 Task: Look for space in Radevormwald, Germany from 6th June, 2023 to 8th June, 2023 for 2 adults in price range Rs.7000 to Rs.12000. Place can be private room with 1  bedroom having 2 beds and 1 bathroom. Property type can be house, flat, guest house. Amenities needed are: wifi. Booking option can be shelf check-in. Required host language is English.
Action: Mouse moved to (282, 140)
Screenshot: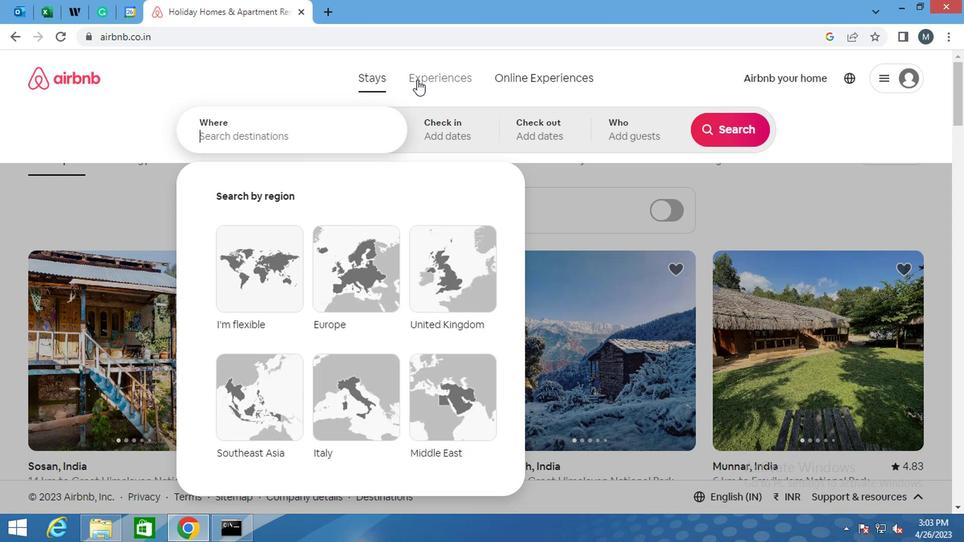 
Action: Mouse pressed left at (282, 140)
Screenshot: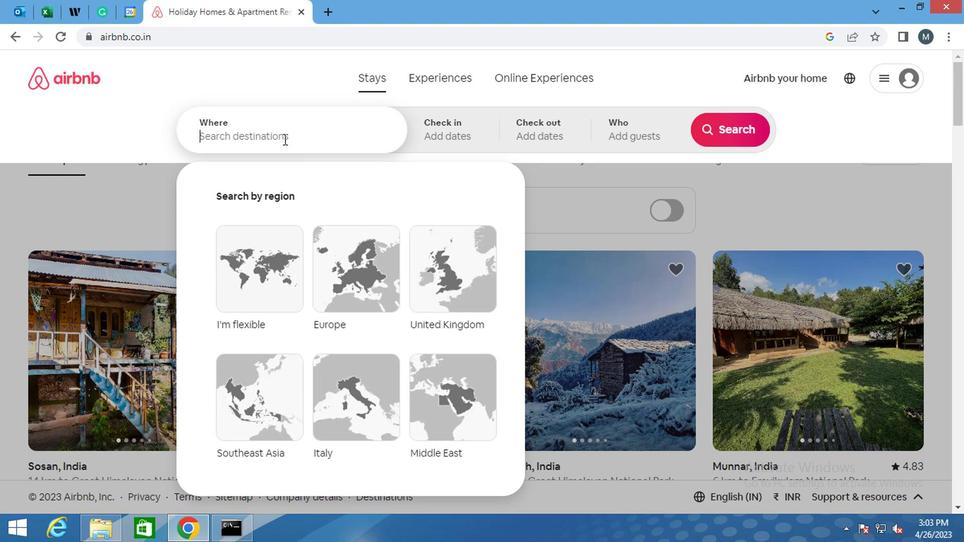 
Action: Key pressed <Key.shift>RADEVORMWALD,<Key.shift>GER
Screenshot: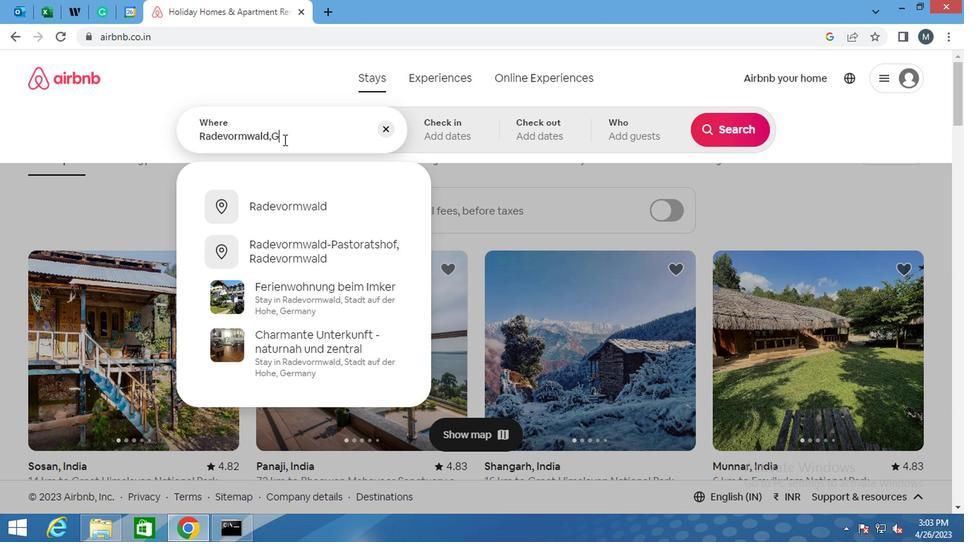 
Action: Mouse moved to (321, 202)
Screenshot: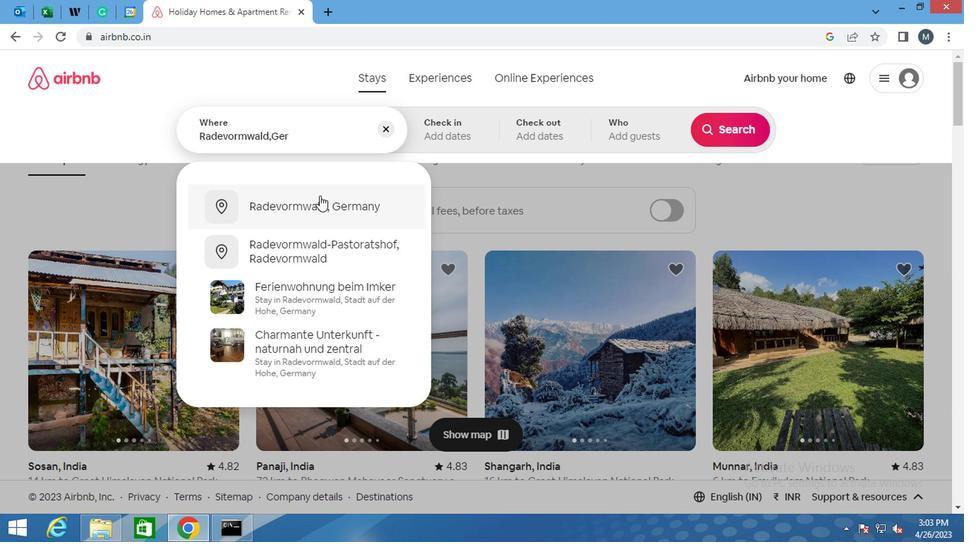 
Action: Mouse pressed left at (321, 202)
Screenshot: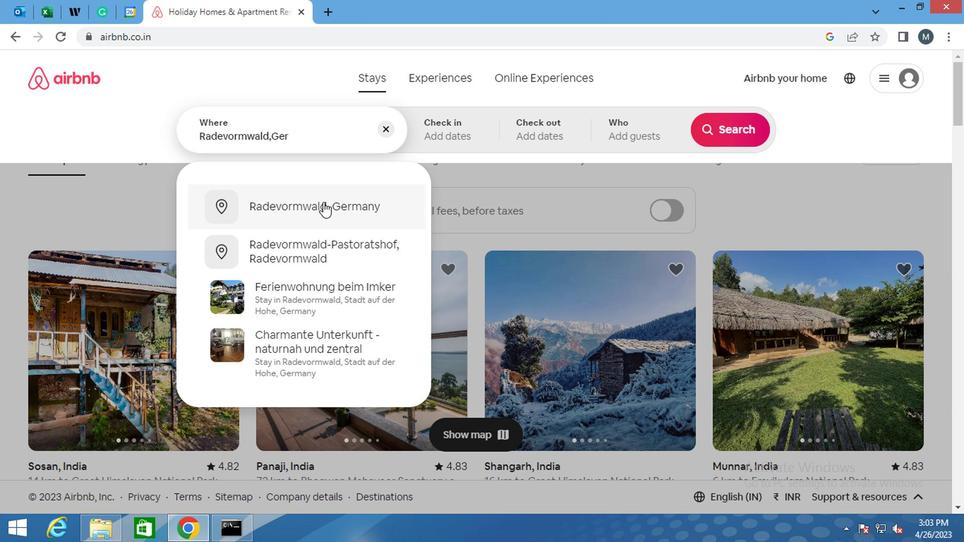 
Action: Mouse moved to (711, 237)
Screenshot: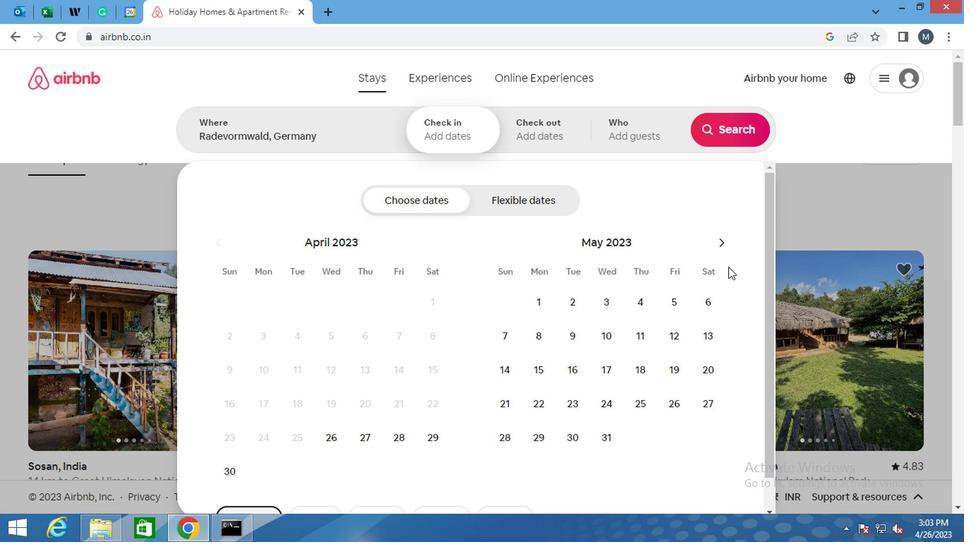 
Action: Mouse pressed left at (711, 237)
Screenshot: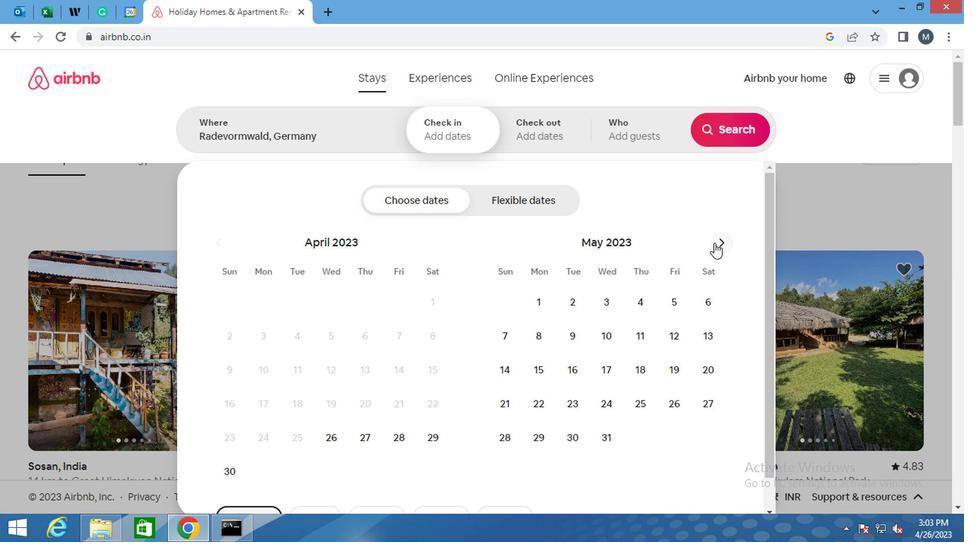 
Action: Mouse moved to (564, 338)
Screenshot: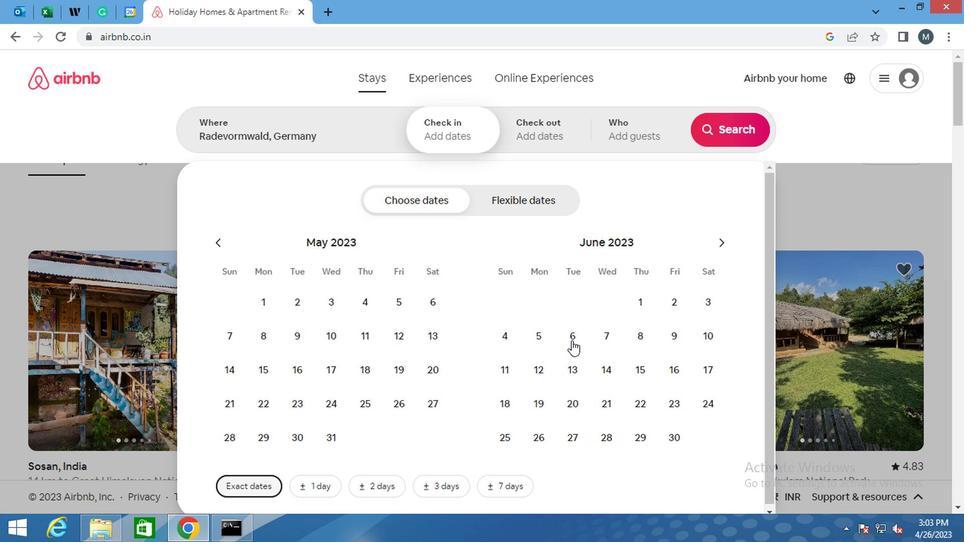 
Action: Mouse pressed left at (564, 338)
Screenshot: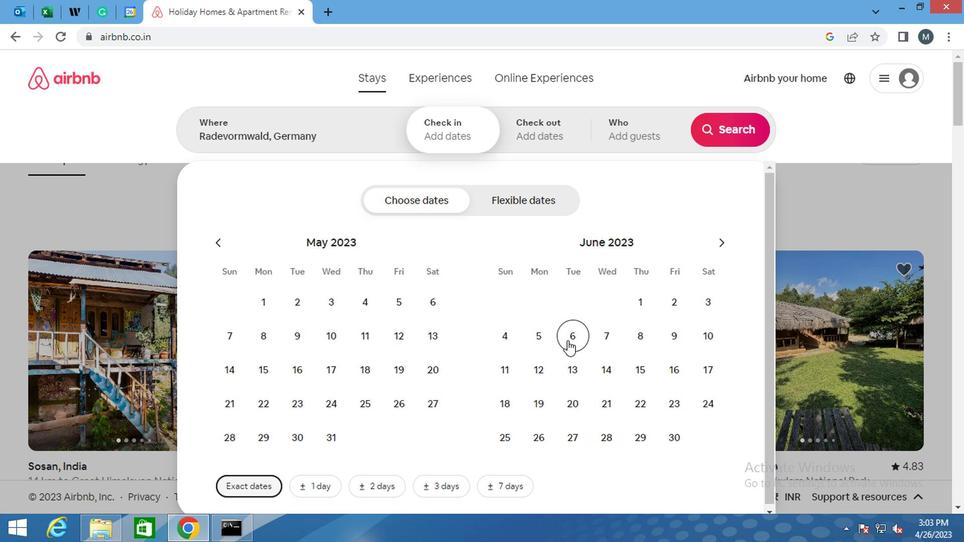 
Action: Mouse moved to (629, 339)
Screenshot: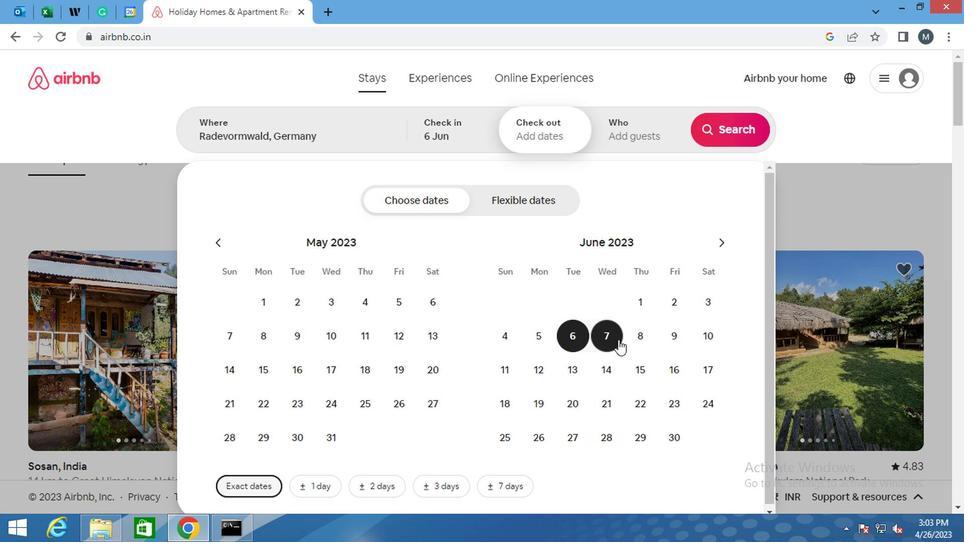 
Action: Mouse pressed left at (629, 339)
Screenshot: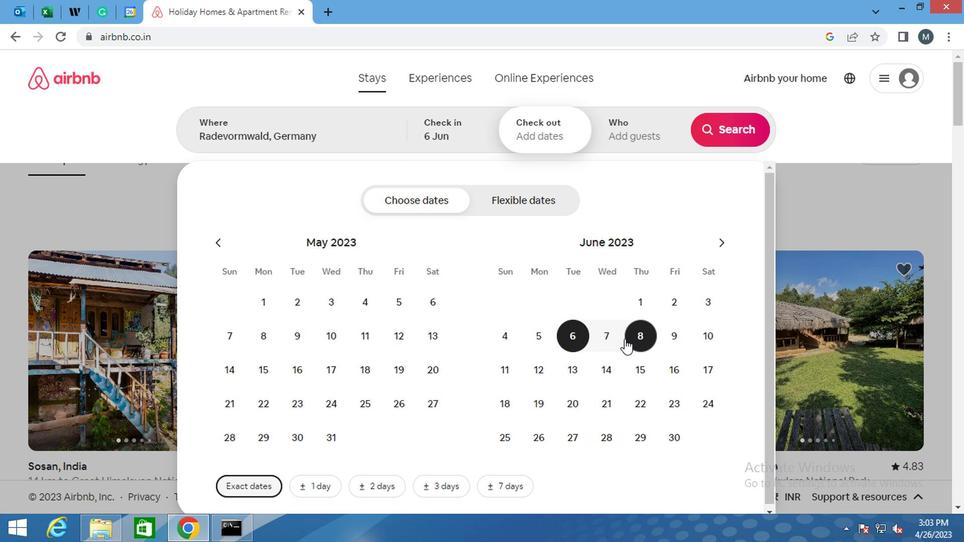 
Action: Mouse moved to (637, 145)
Screenshot: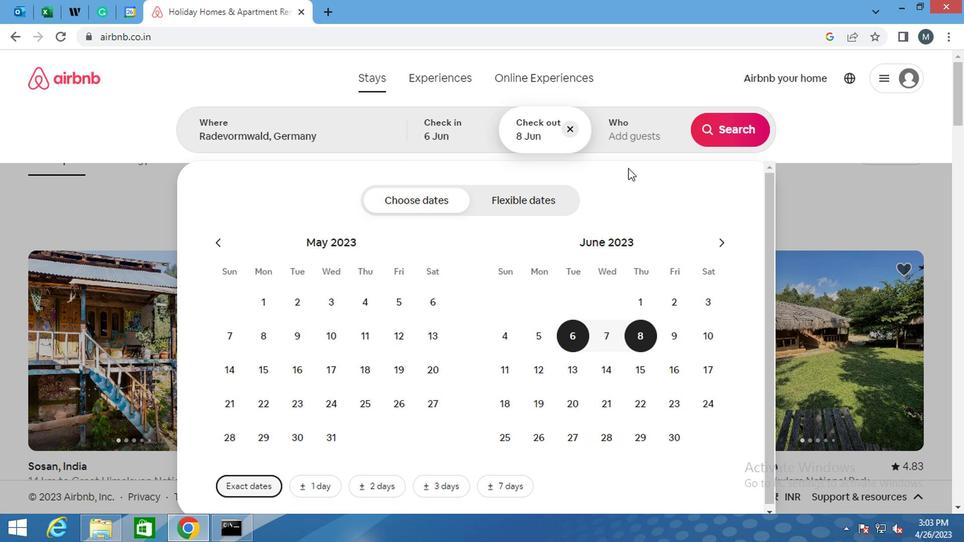 
Action: Mouse pressed left at (637, 145)
Screenshot: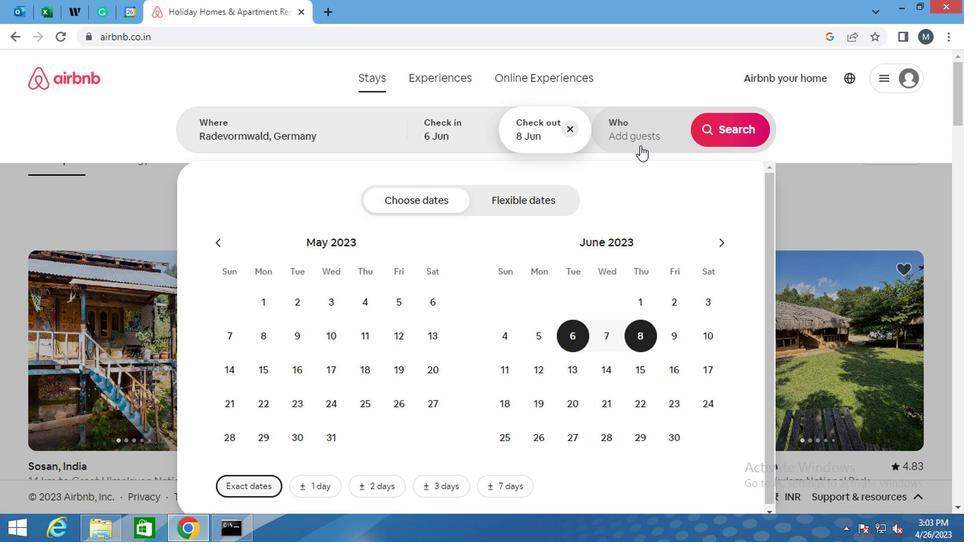 
Action: Mouse moved to (726, 206)
Screenshot: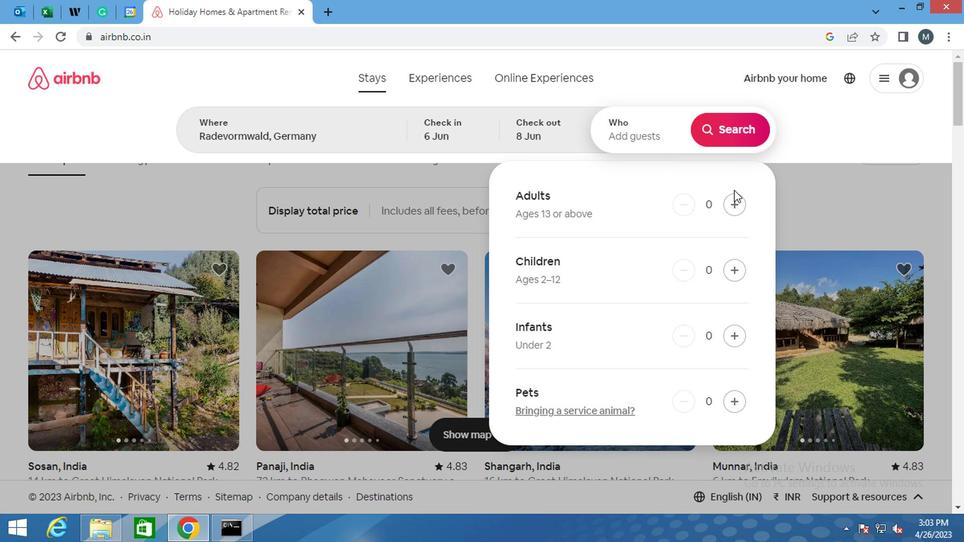 
Action: Mouse pressed left at (726, 206)
Screenshot: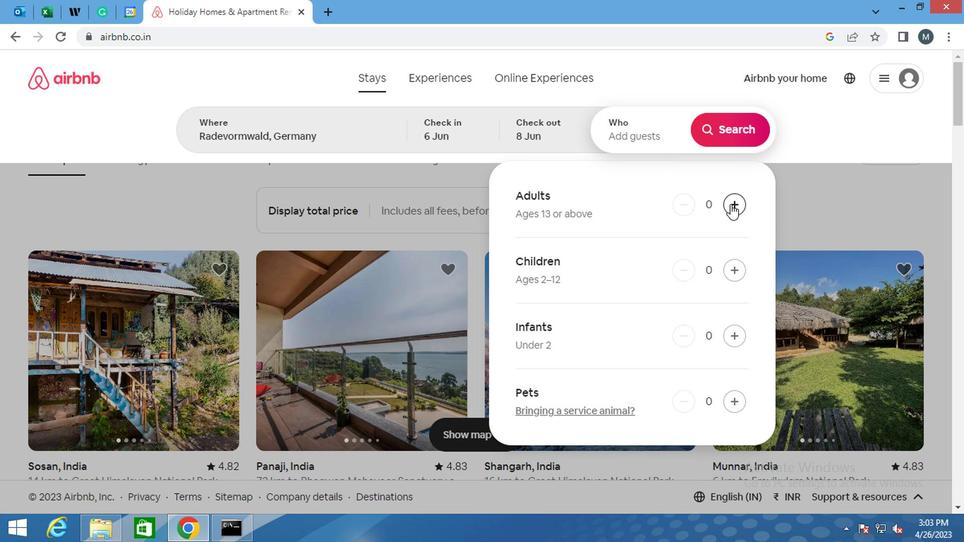 
Action: Mouse moved to (726, 206)
Screenshot: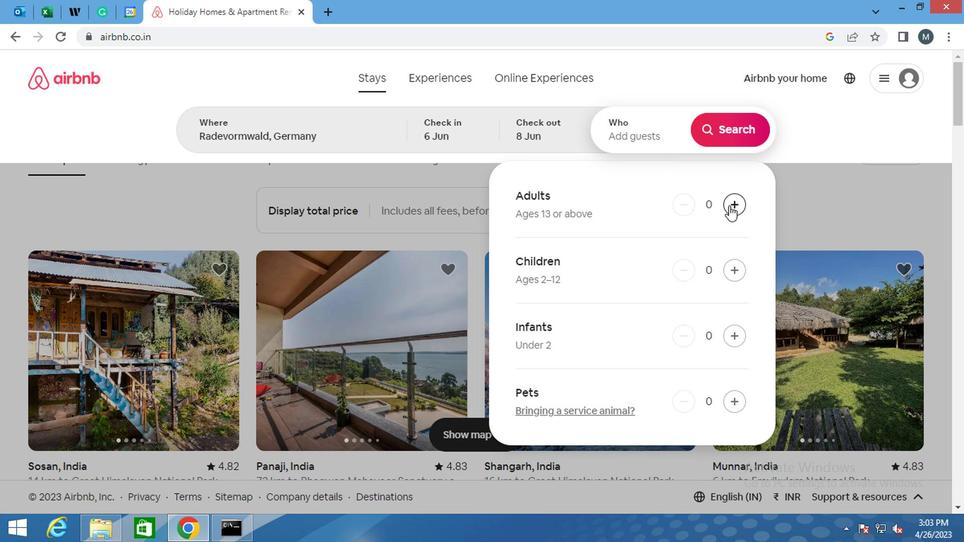 
Action: Mouse pressed left at (726, 206)
Screenshot: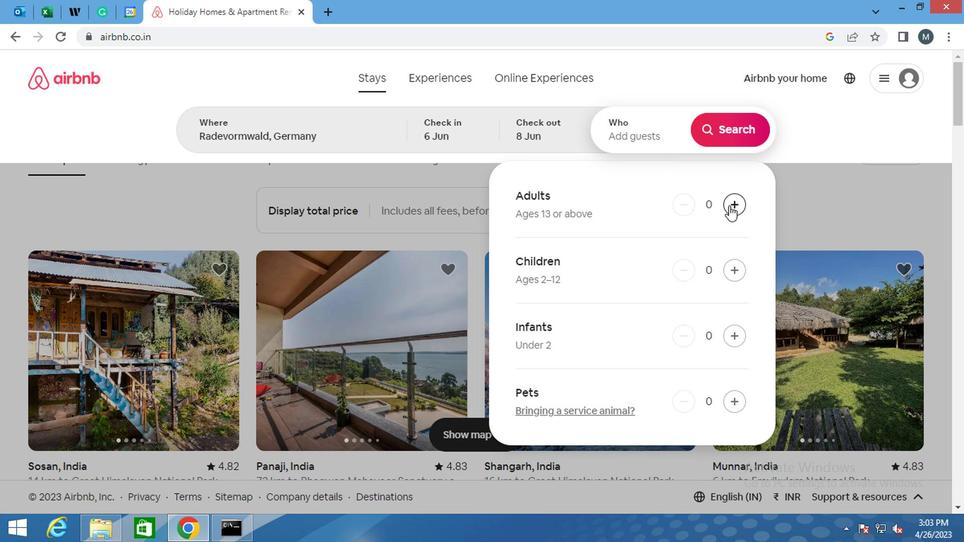 
Action: Mouse moved to (724, 136)
Screenshot: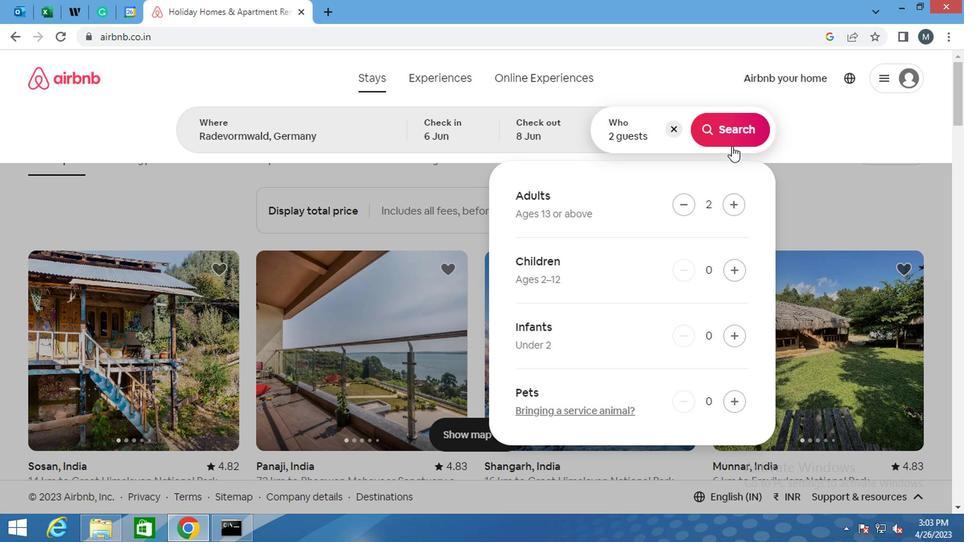 
Action: Mouse pressed left at (724, 136)
Screenshot: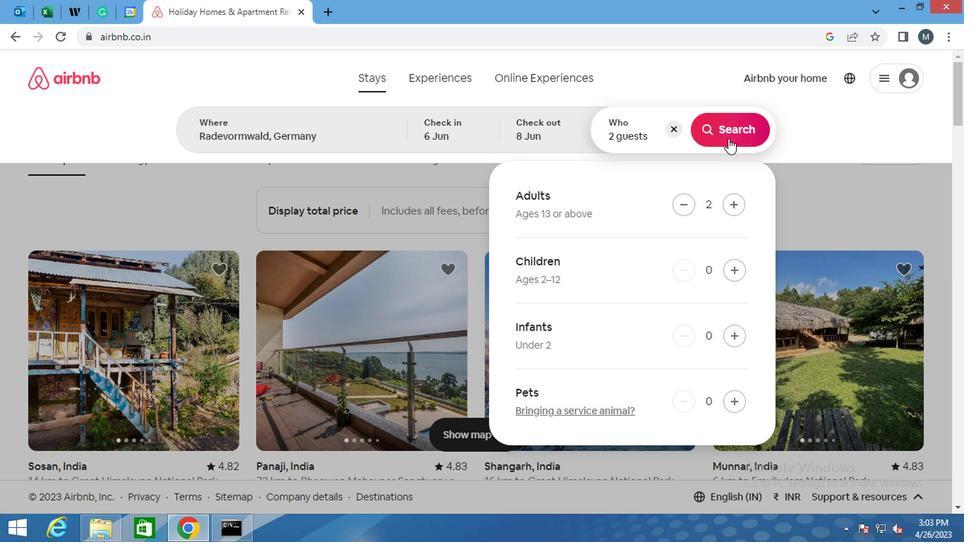 
Action: Mouse moved to (877, 131)
Screenshot: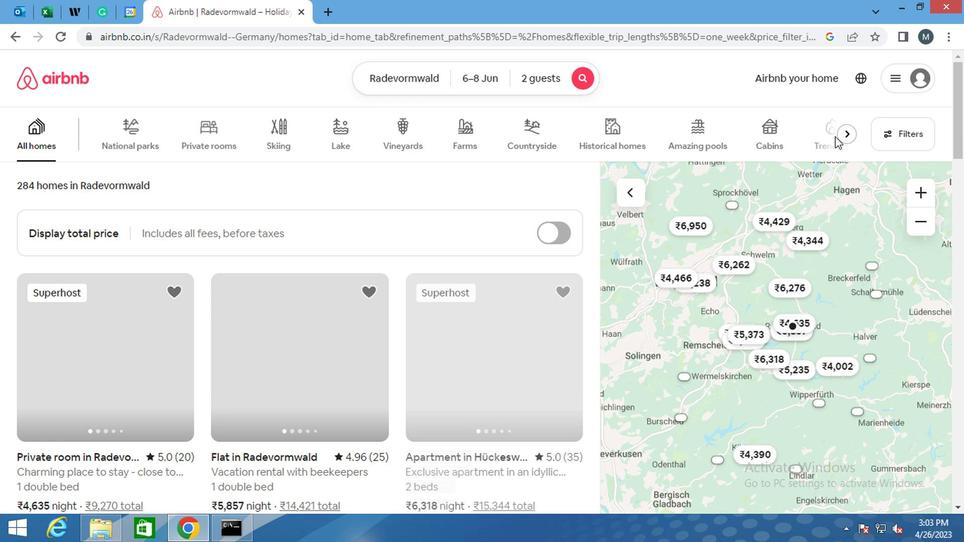 
Action: Mouse pressed left at (877, 131)
Screenshot: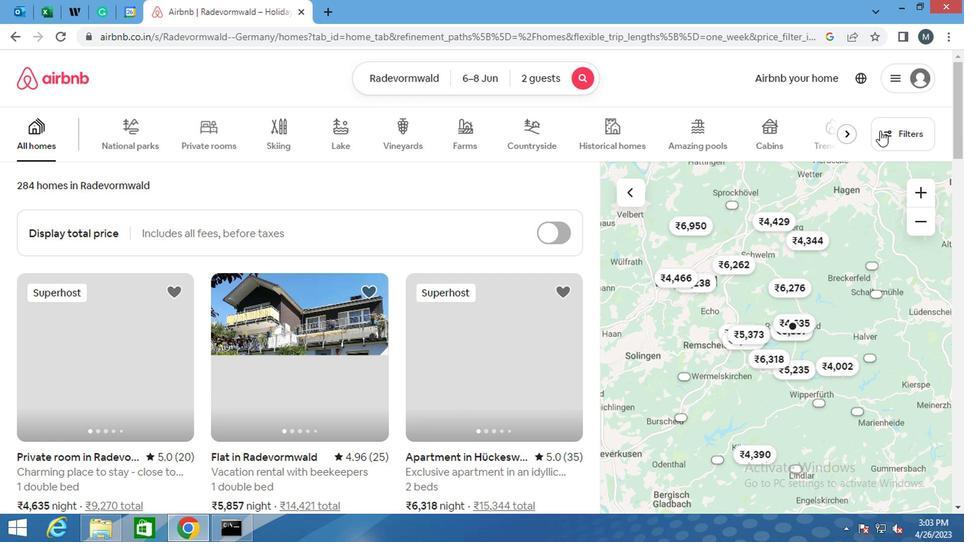 
Action: Mouse moved to (352, 316)
Screenshot: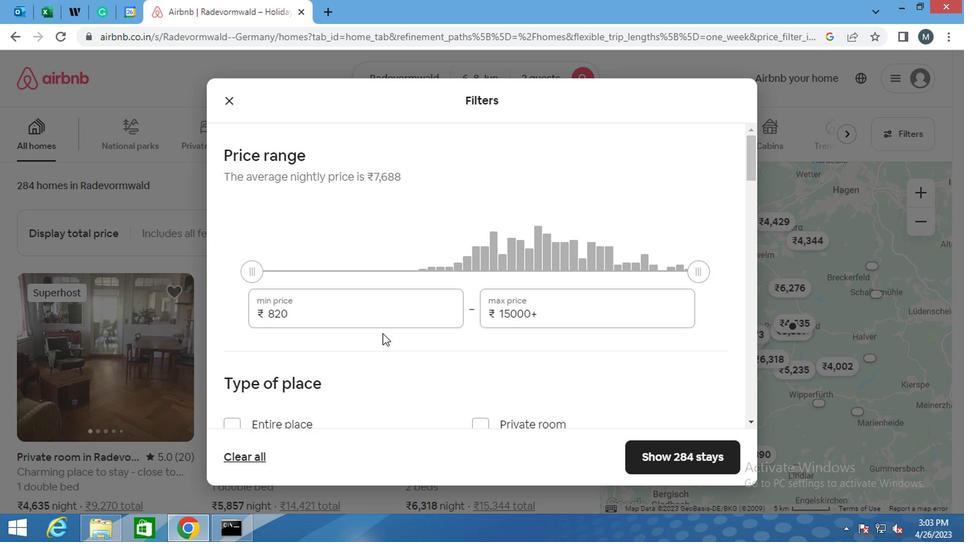 
Action: Mouse pressed left at (352, 316)
Screenshot: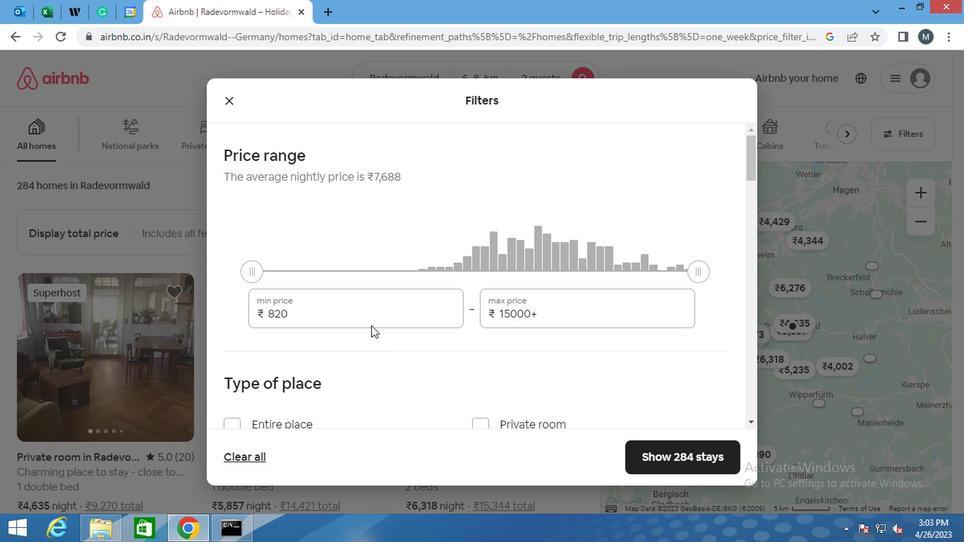
Action: Mouse moved to (352, 315)
Screenshot: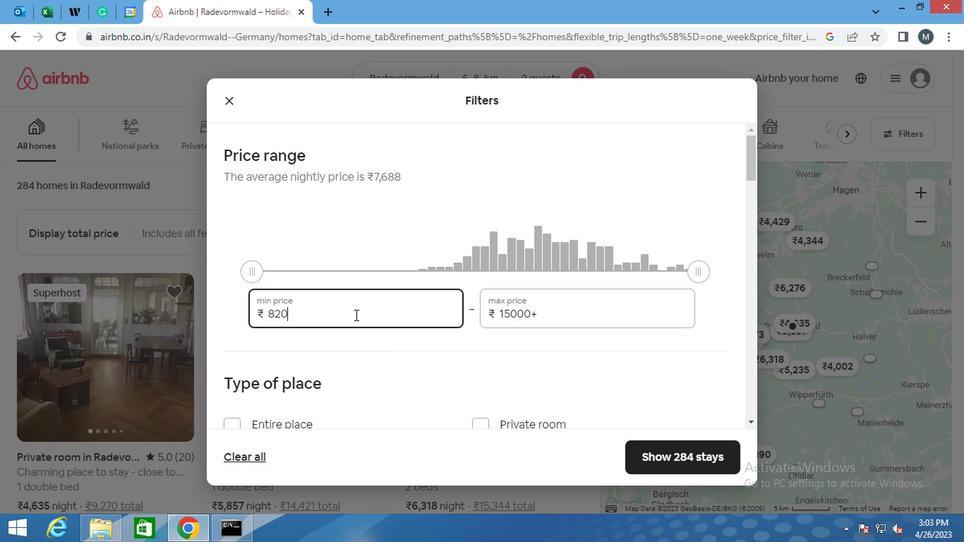 
Action: Key pressed <Key.backspace>
Screenshot: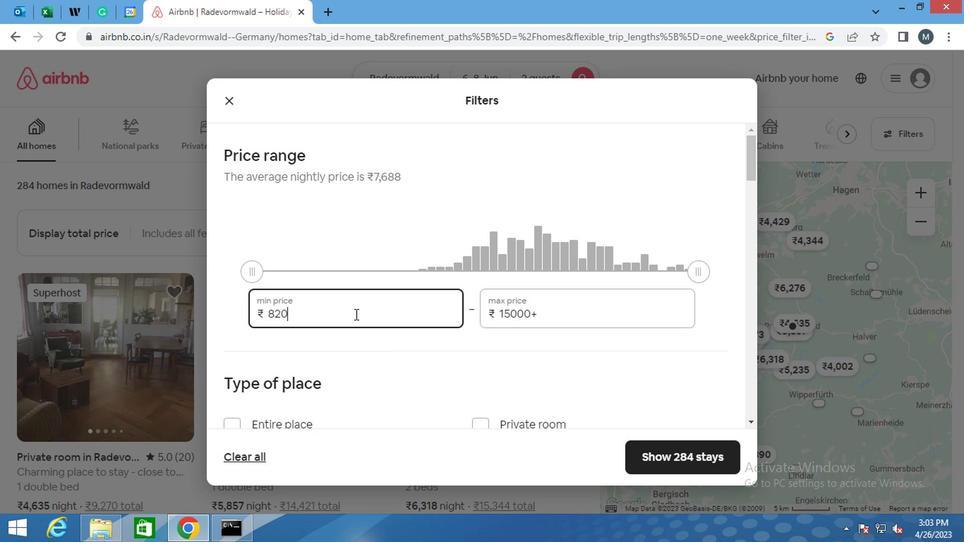 
Action: Mouse moved to (352, 315)
Screenshot: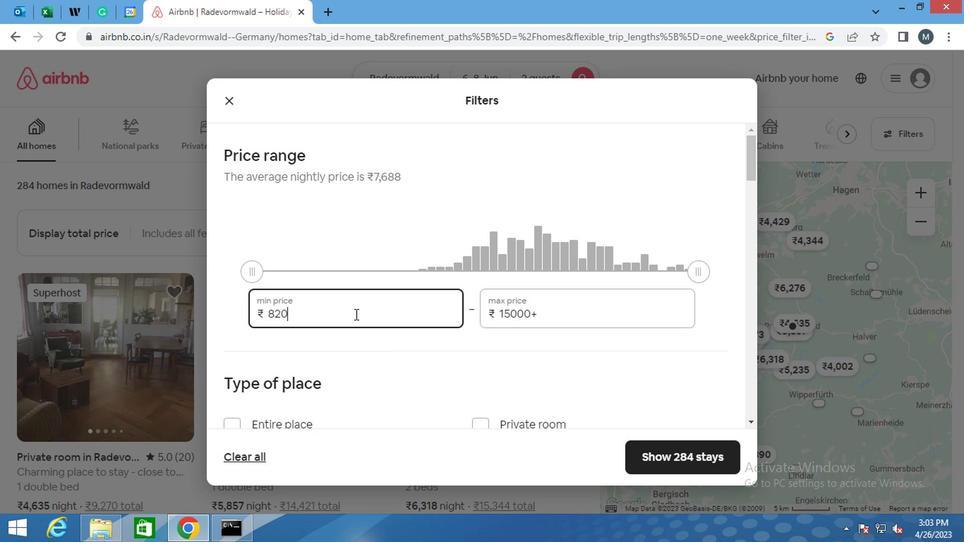 
Action: Key pressed <Key.backspace><Key.backspace>
Screenshot: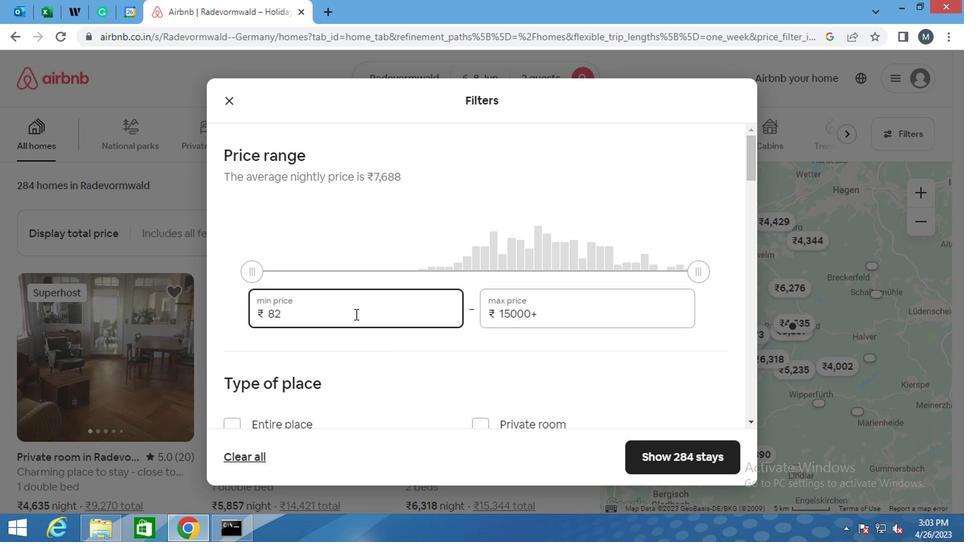 
Action: Mouse moved to (352, 313)
Screenshot: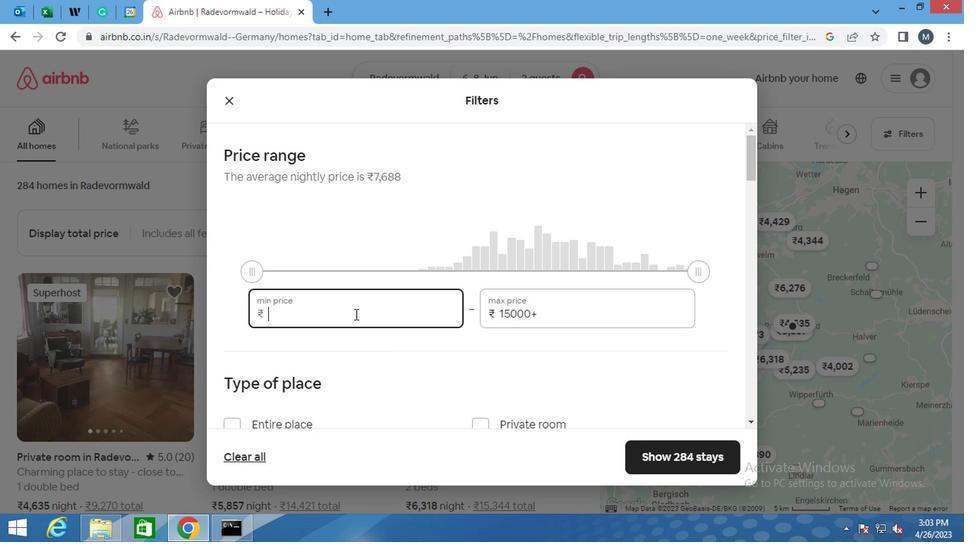 
Action: Key pressed 7000
Screenshot: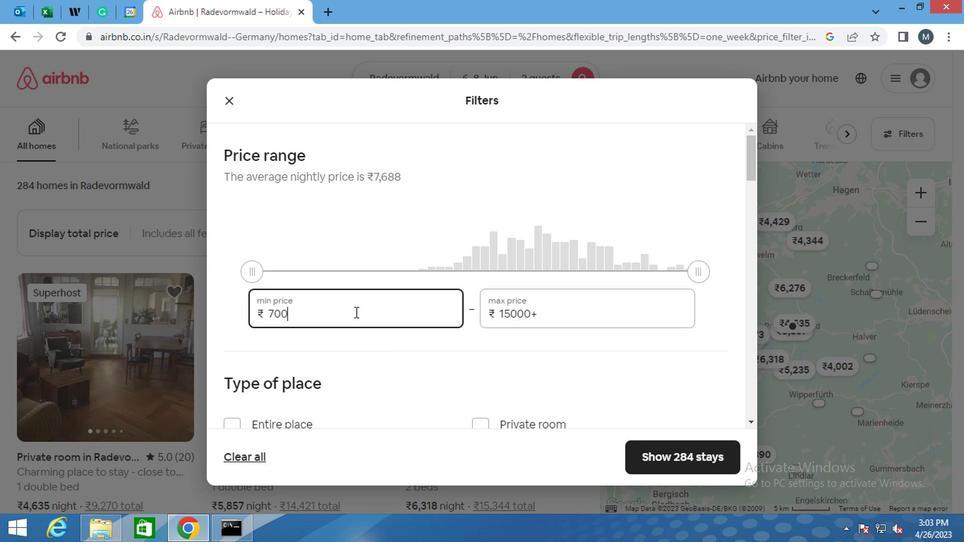 
Action: Mouse moved to (533, 314)
Screenshot: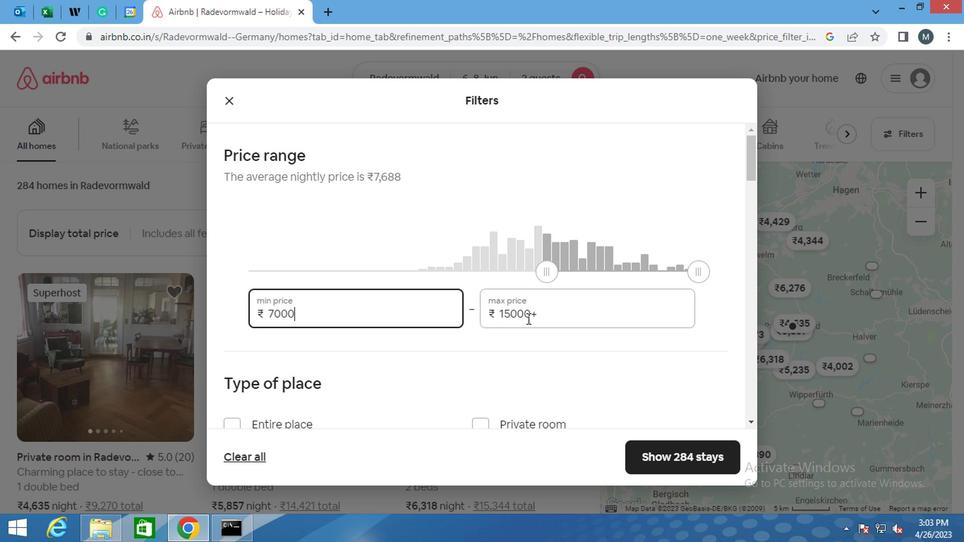 
Action: Mouse pressed left at (533, 314)
Screenshot: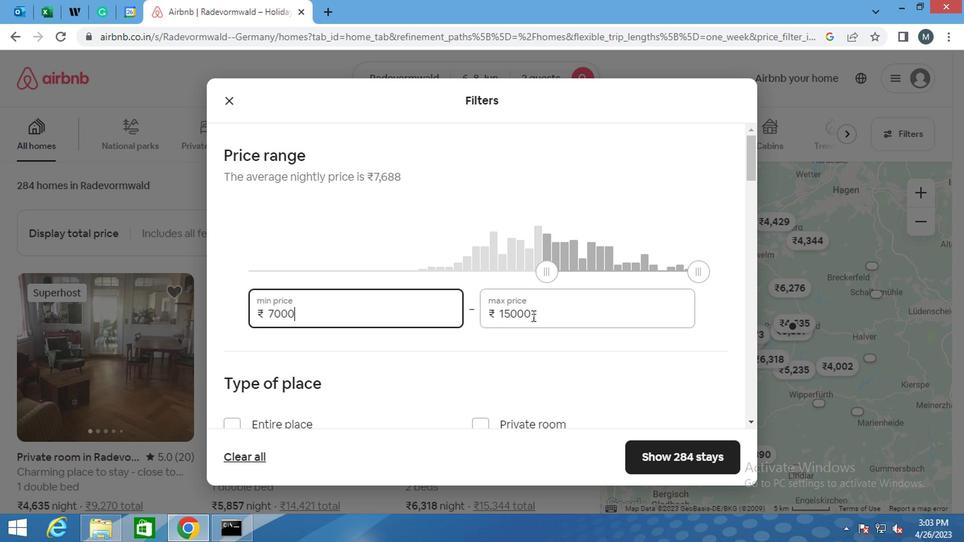 
Action: Key pressed <Key.backspace><Key.backspace><Key.backspace><Key.backspace><Key.backspace>
Screenshot: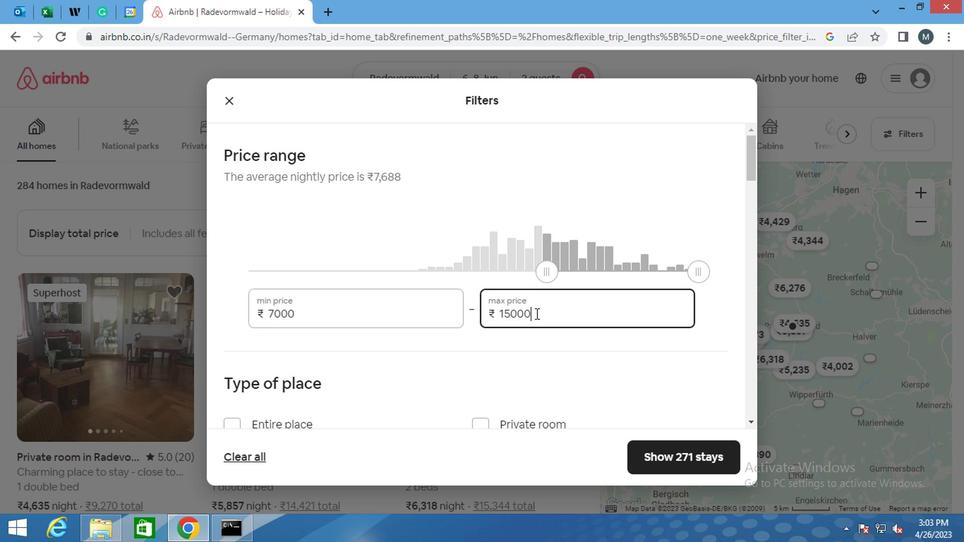 
Action: Mouse moved to (527, 314)
Screenshot: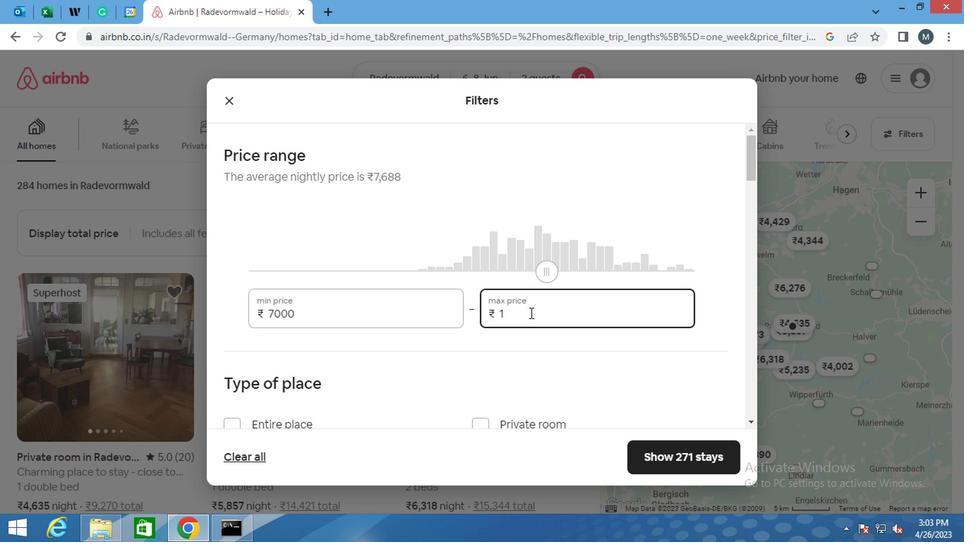 
Action: Key pressed 2
Screenshot: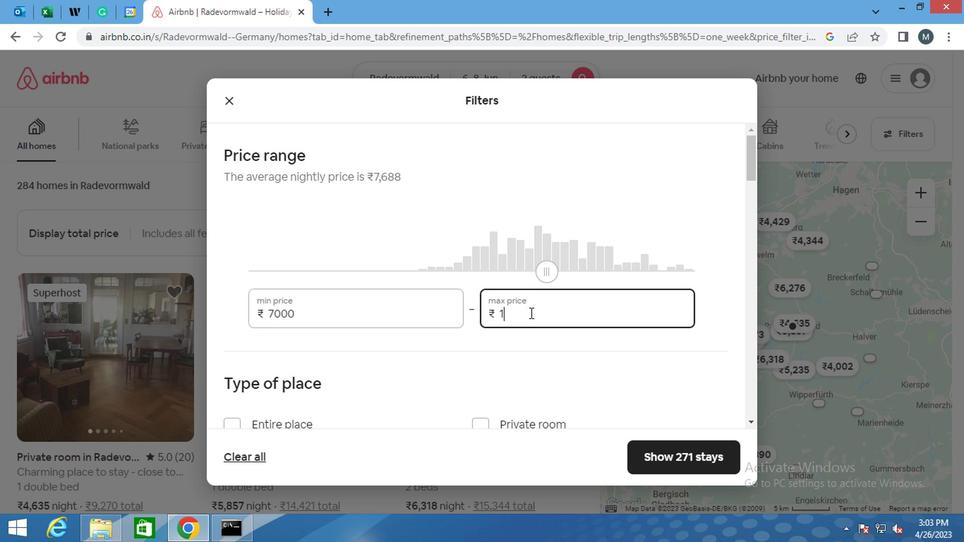 
Action: Mouse moved to (525, 314)
Screenshot: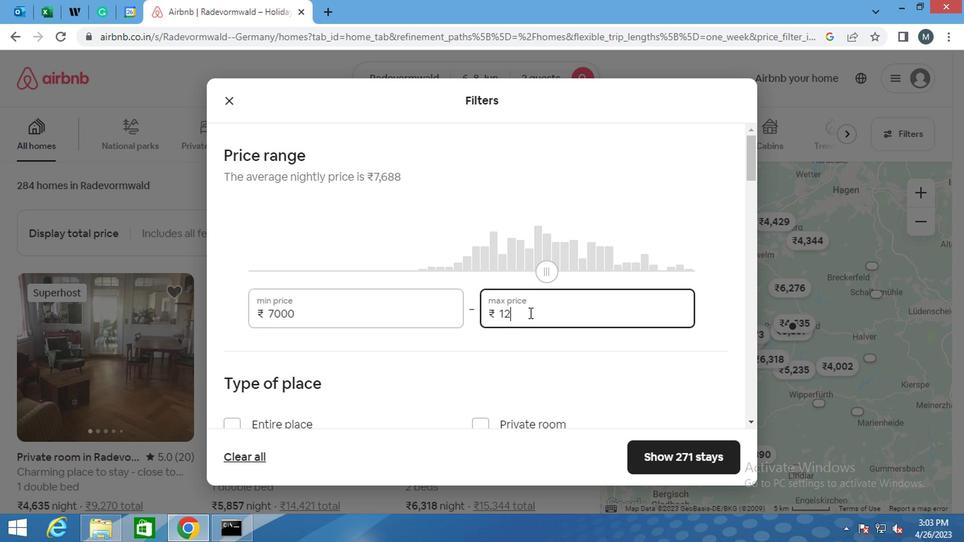 
Action: Key pressed 000
Screenshot: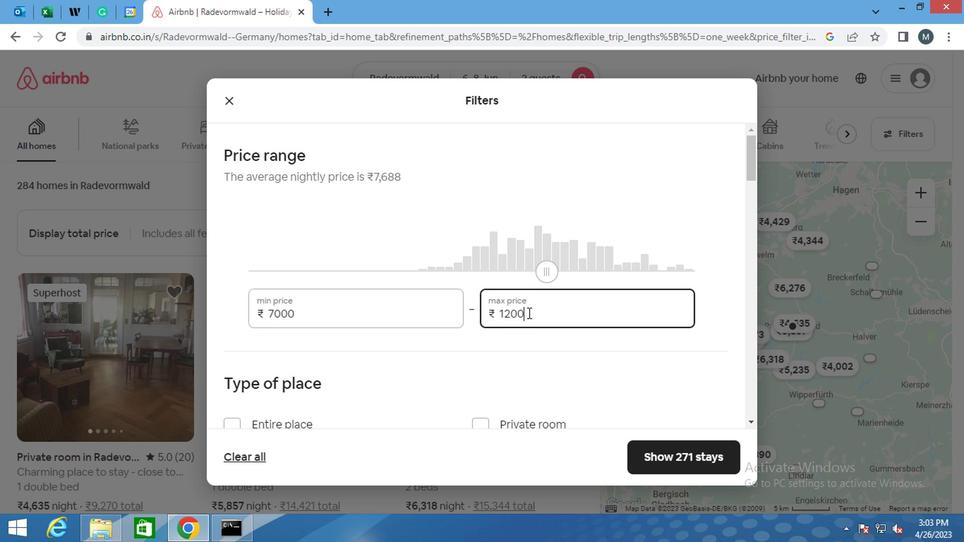 
Action: Mouse moved to (384, 306)
Screenshot: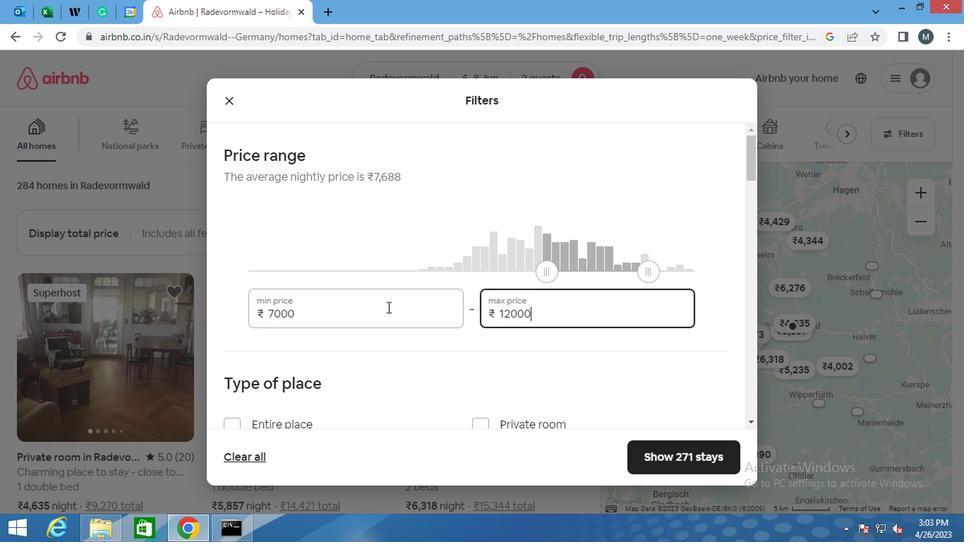 
Action: Mouse scrolled (384, 305) with delta (0, 0)
Screenshot: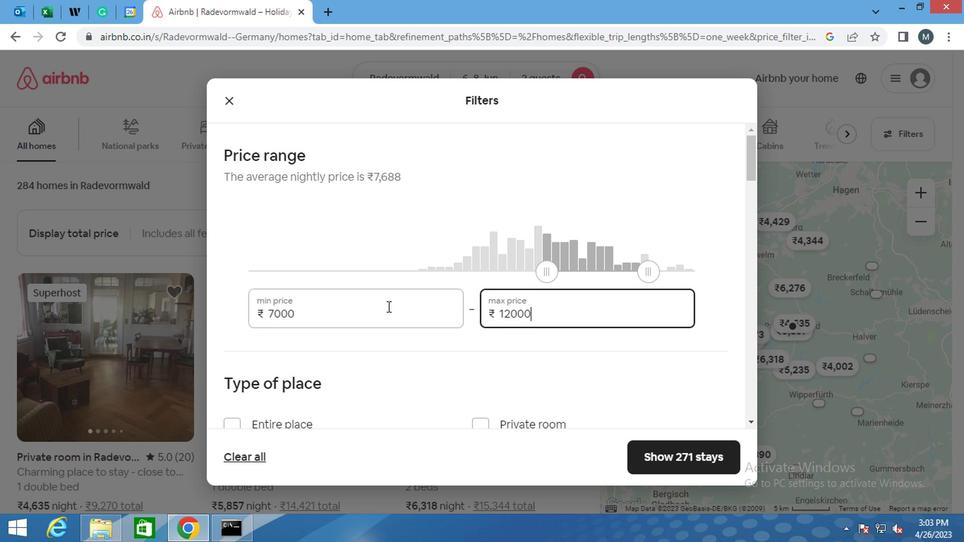 
Action: Mouse scrolled (384, 305) with delta (0, 0)
Screenshot: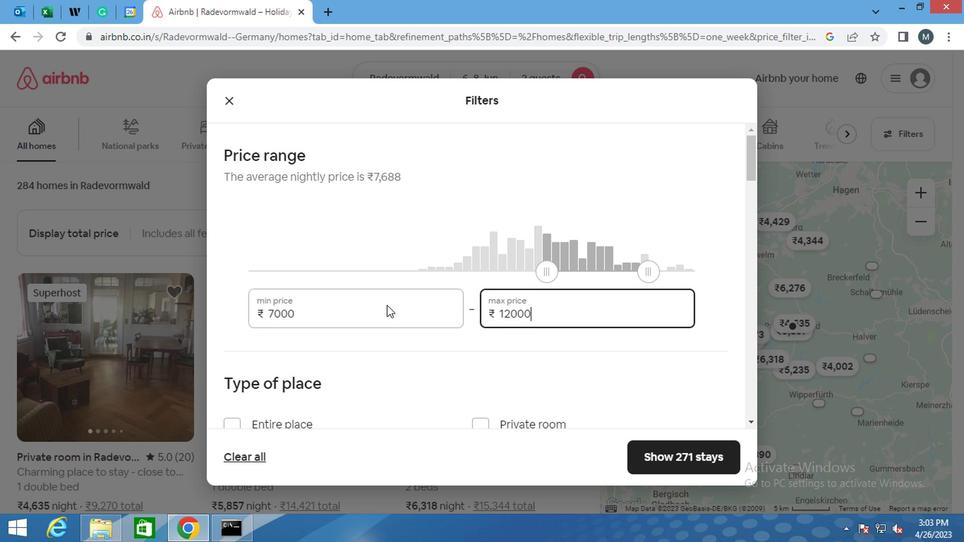 
Action: Mouse moved to (368, 309)
Screenshot: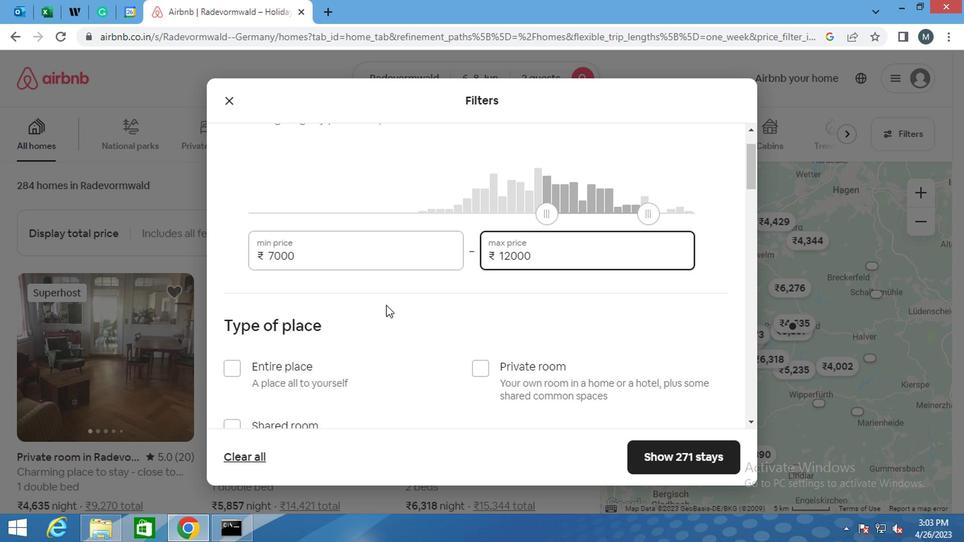 
Action: Mouse scrolled (368, 309) with delta (0, 0)
Screenshot: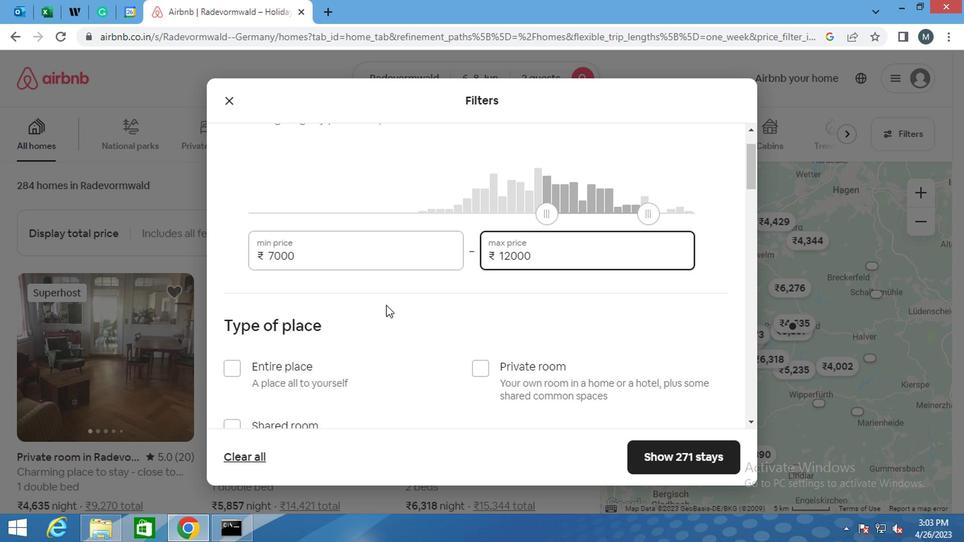 
Action: Mouse moved to (474, 214)
Screenshot: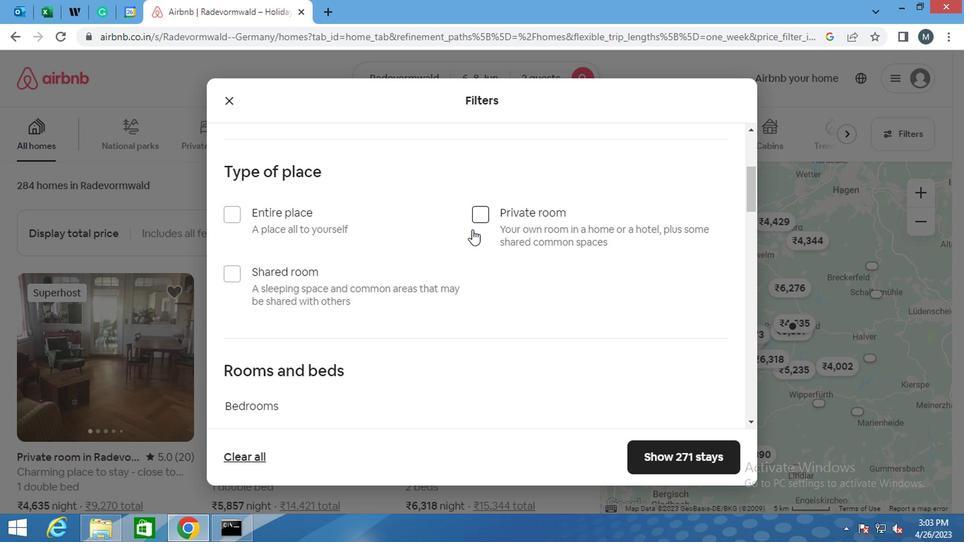 
Action: Mouse pressed left at (474, 214)
Screenshot: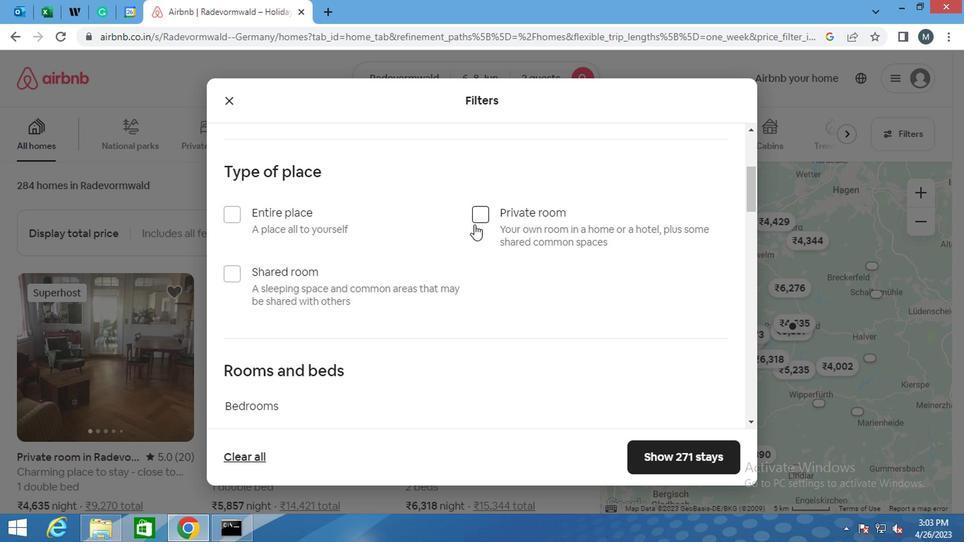 
Action: Mouse moved to (256, 234)
Screenshot: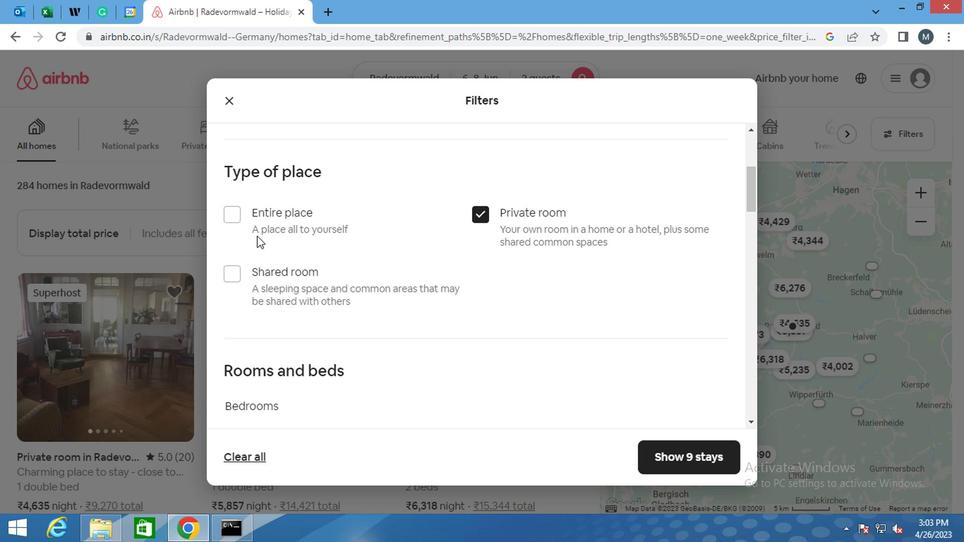 
Action: Mouse scrolled (256, 233) with delta (0, -1)
Screenshot: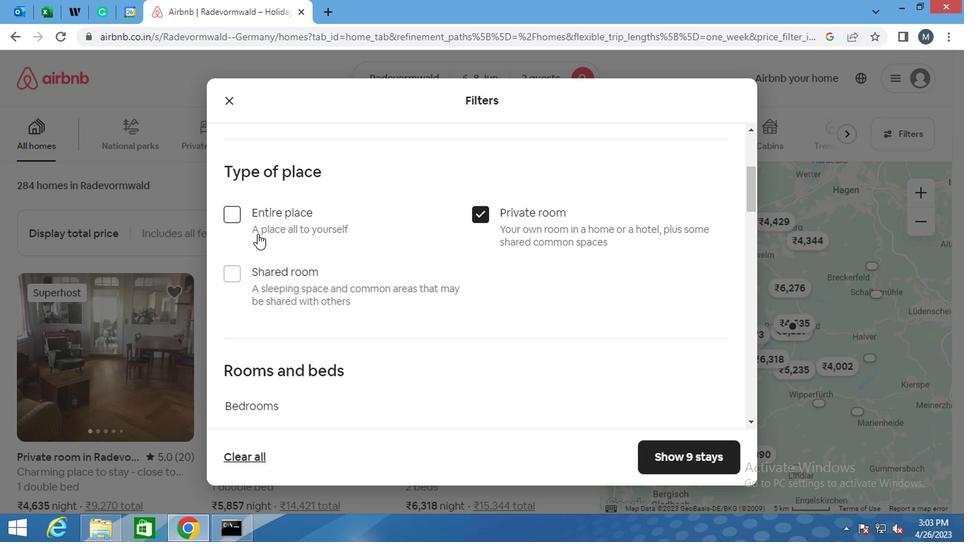 
Action: Mouse scrolled (256, 233) with delta (0, -1)
Screenshot: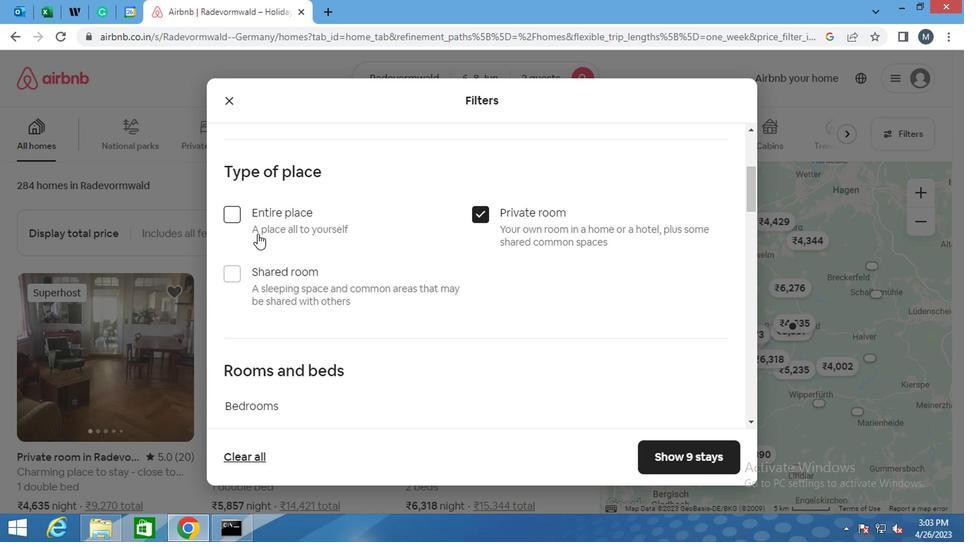 
Action: Mouse moved to (294, 304)
Screenshot: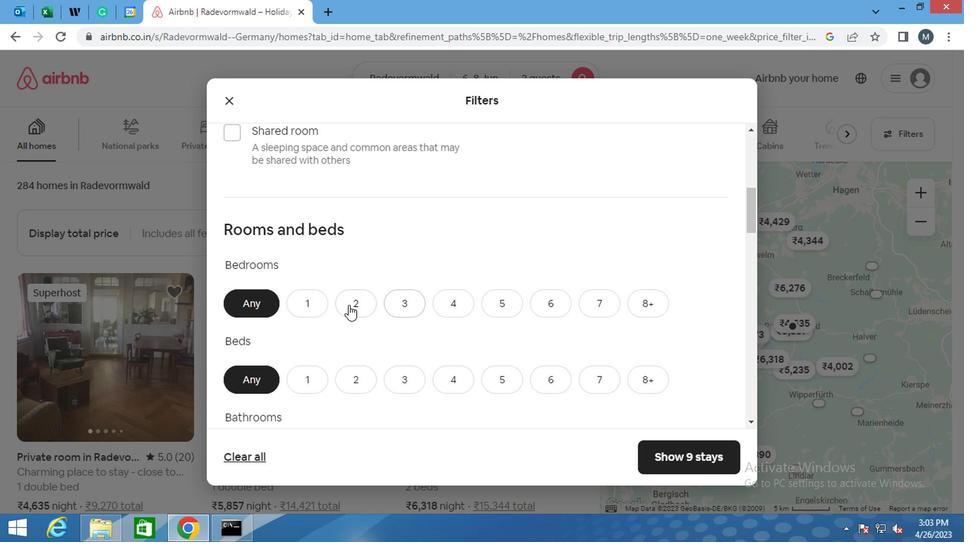 
Action: Mouse pressed left at (294, 304)
Screenshot: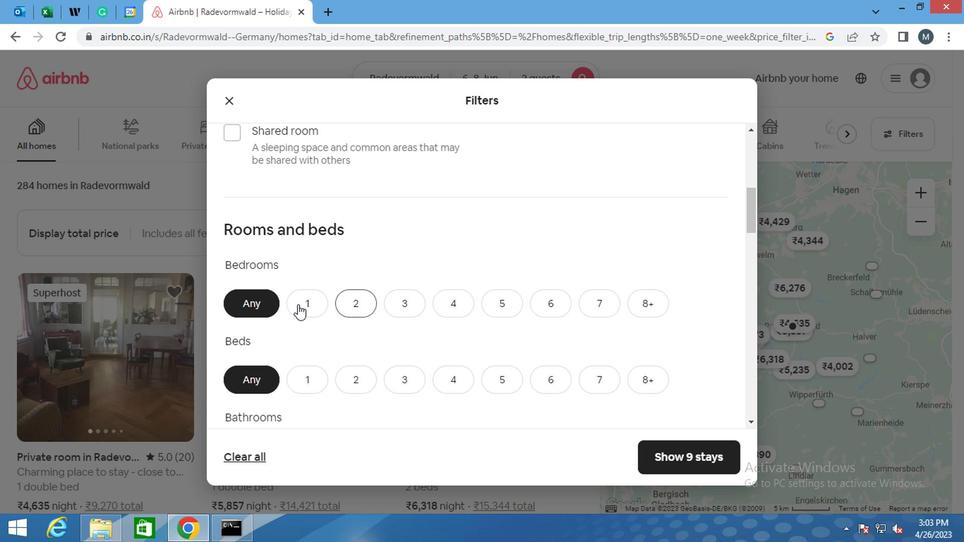 
Action: Mouse moved to (348, 374)
Screenshot: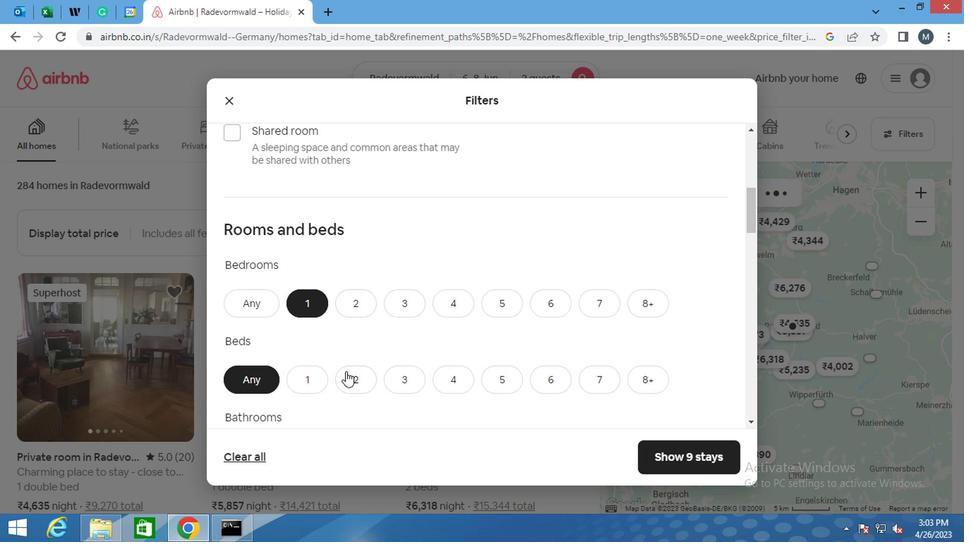 
Action: Mouse pressed left at (348, 374)
Screenshot: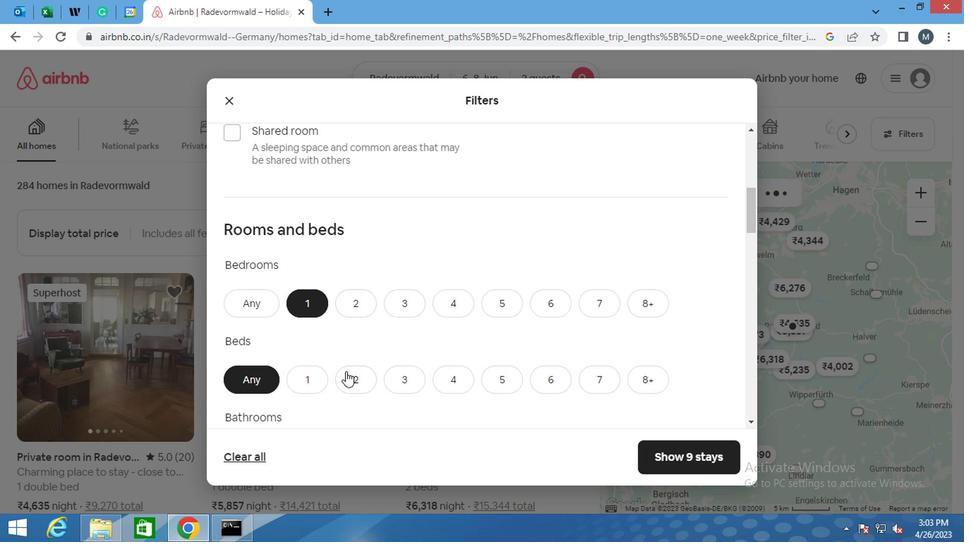 
Action: Mouse moved to (350, 346)
Screenshot: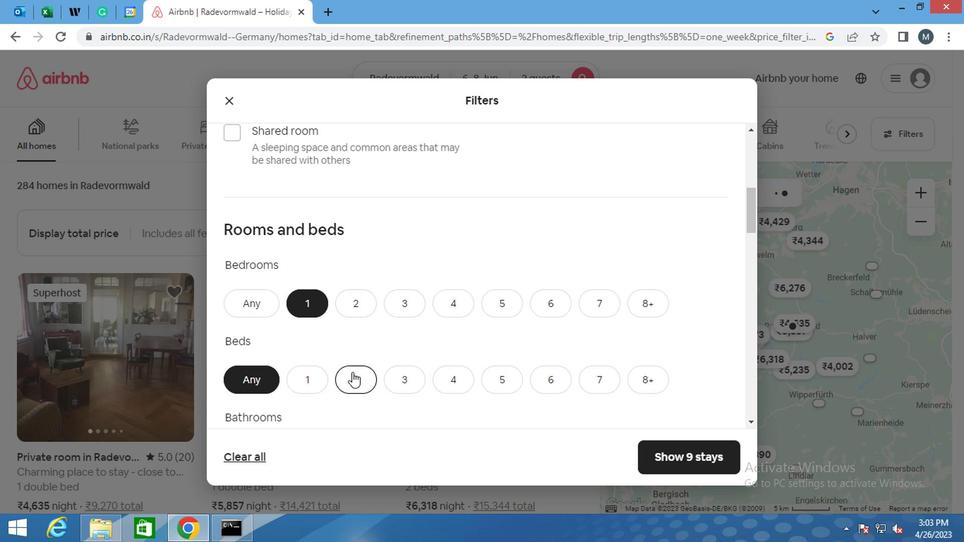 
Action: Mouse scrolled (350, 345) with delta (0, -1)
Screenshot: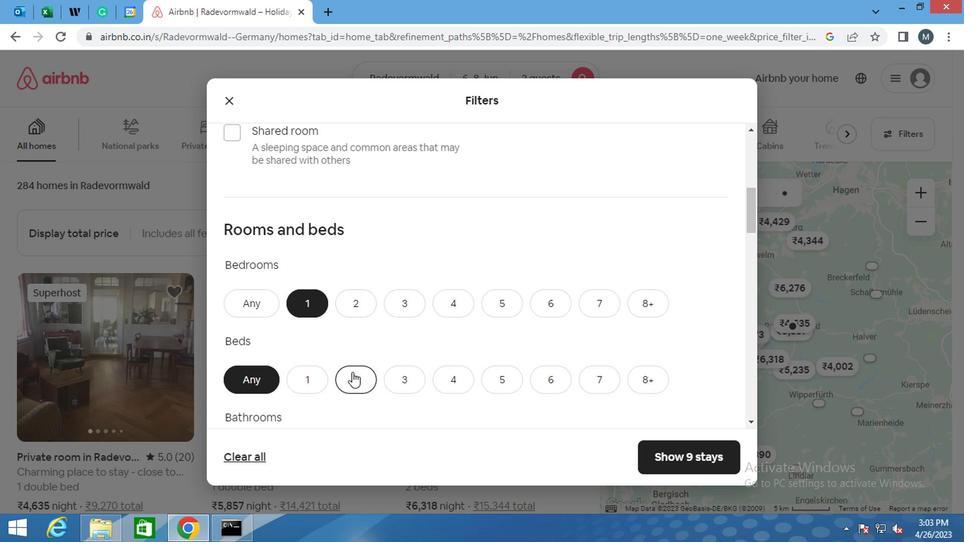 
Action: Mouse scrolled (350, 345) with delta (0, -1)
Screenshot: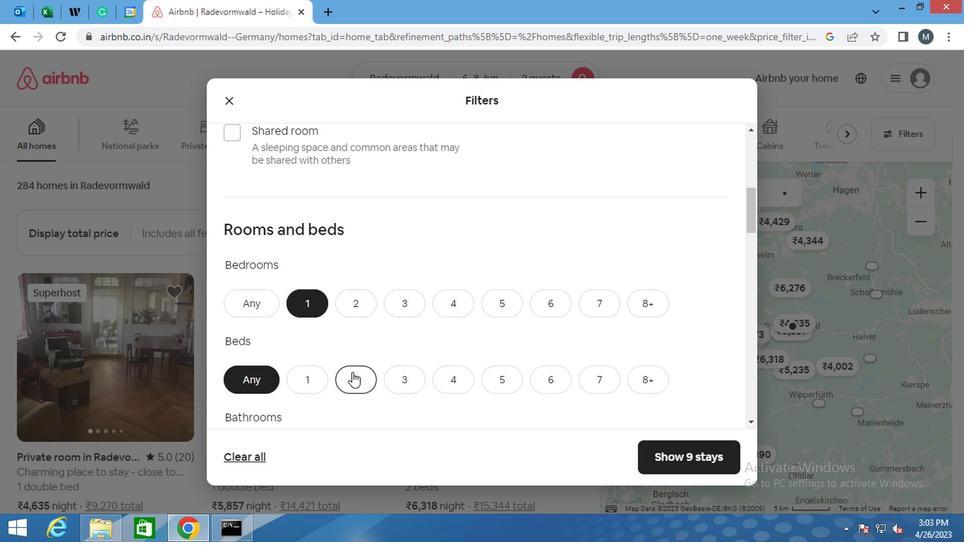 
Action: Mouse moved to (303, 321)
Screenshot: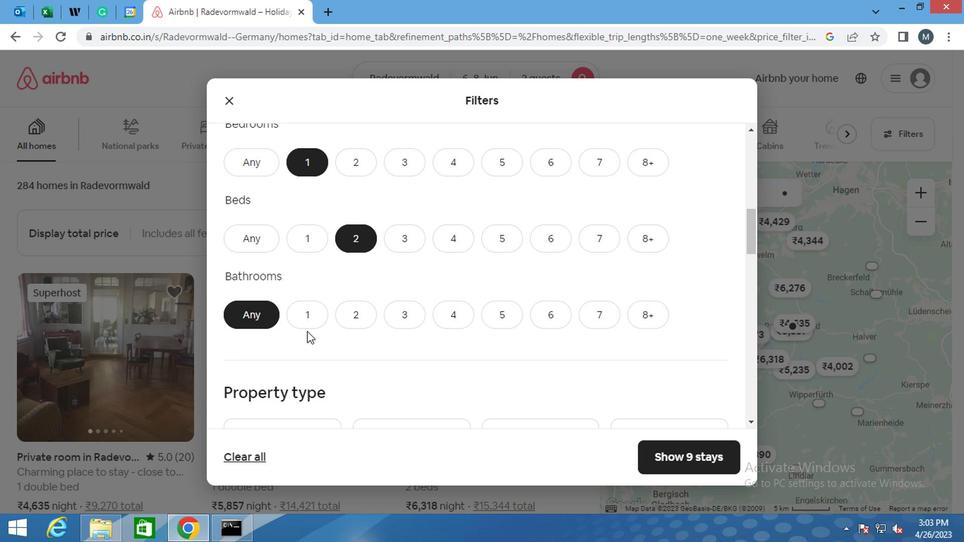 
Action: Mouse pressed left at (303, 321)
Screenshot: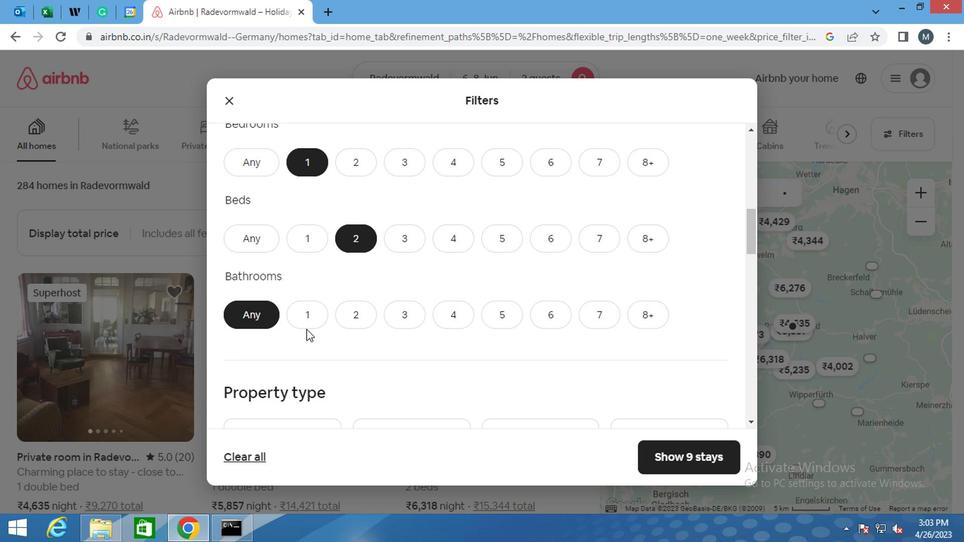 
Action: Mouse moved to (313, 291)
Screenshot: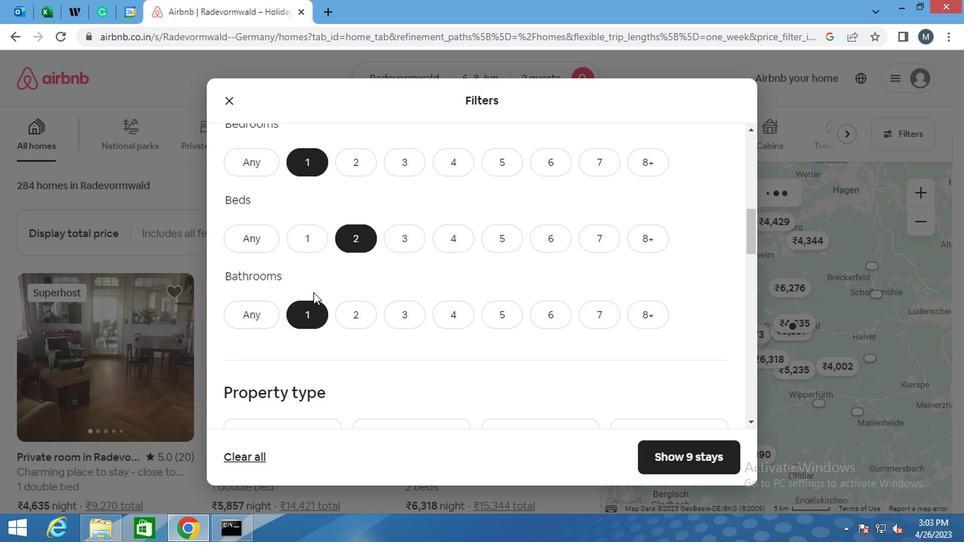 
Action: Mouse scrolled (313, 290) with delta (0, -1)
Screenshot: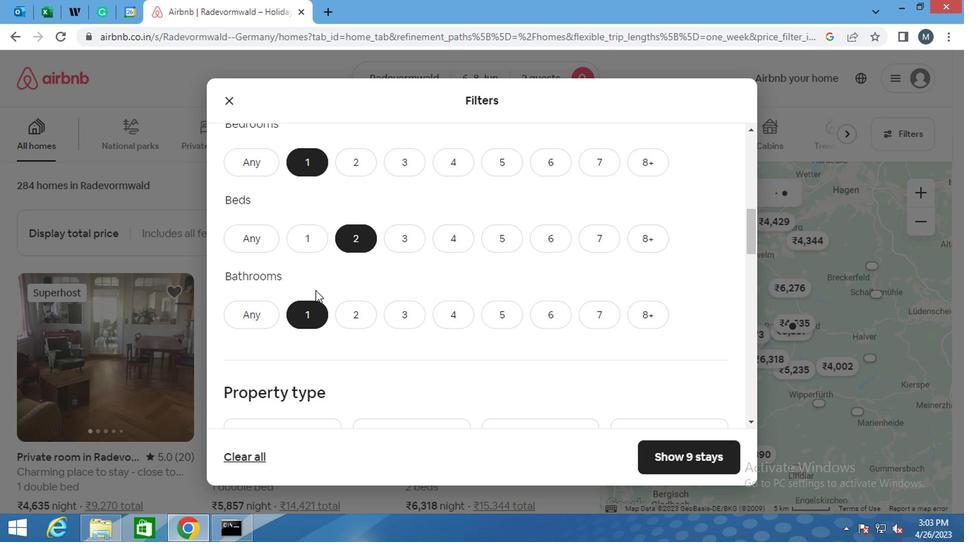 
Action: Mouse scrolled (313, 290) with delta (0, -1)
Screenshot: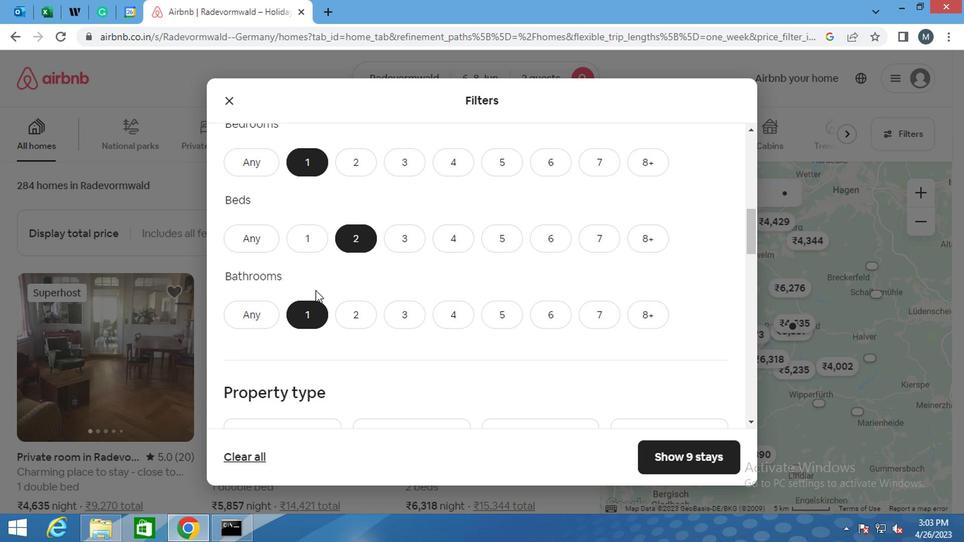 
Action: Mouse moved to (313, 341)
Screenshot: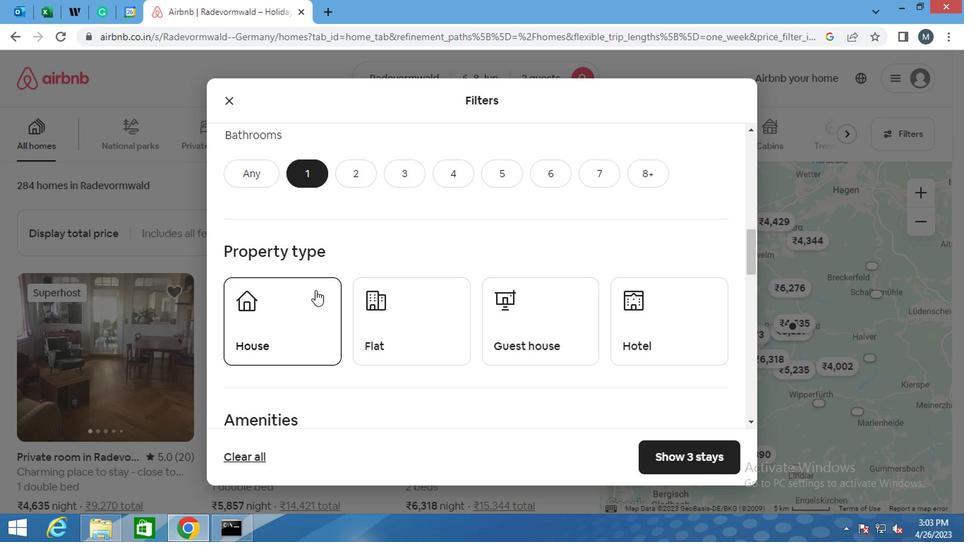 
Action: Mouse pressed left at (313, 341)
Screenshot: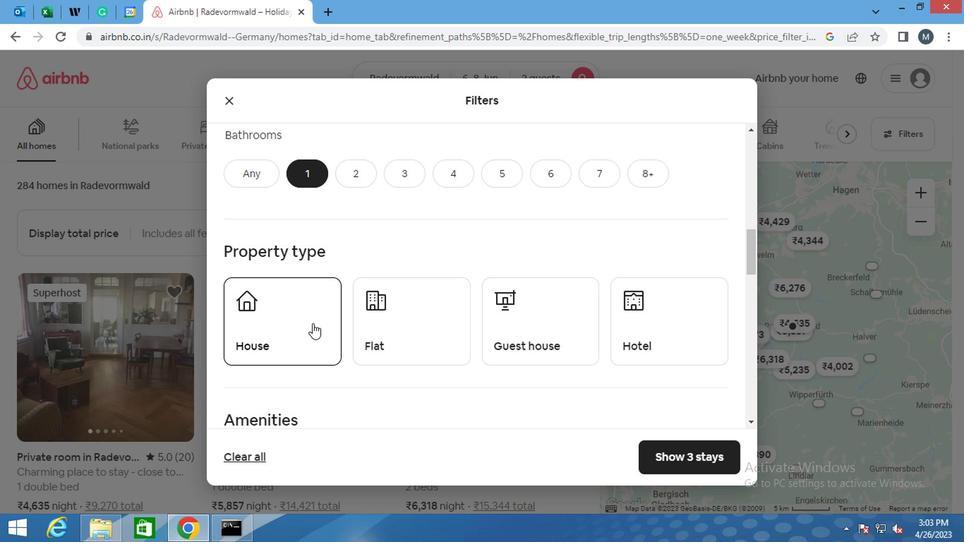 
Action: Mouse moved to (386, 341)
Screenshot: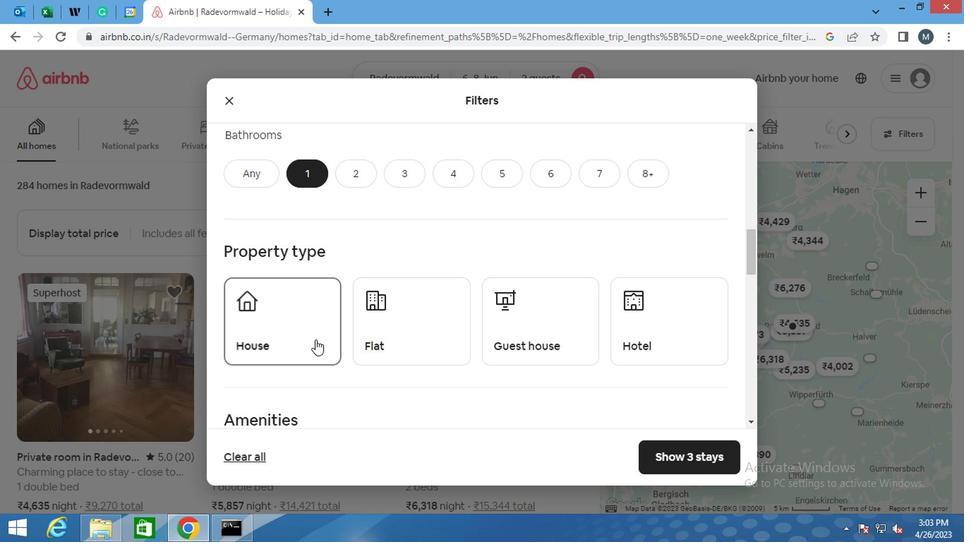 
Action: Mouse pressed left at (386, 341)
Screenshot: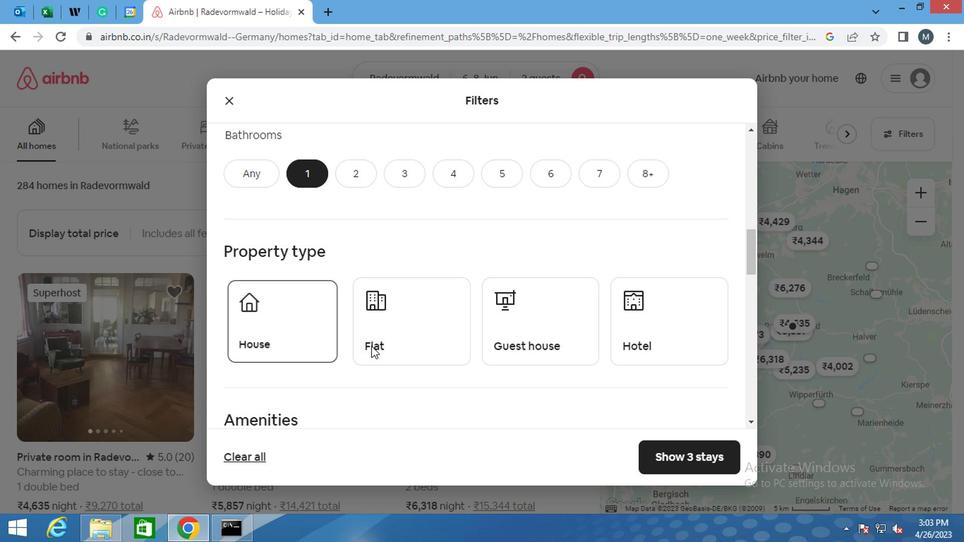 
Action: Mouse moved to (487, 331)
Screenshot: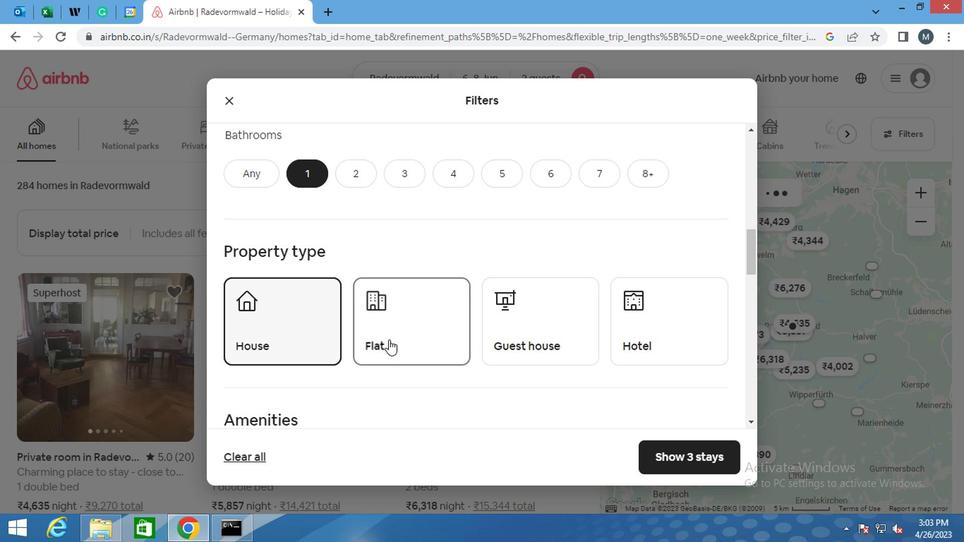 
Action: Mouse pressed left at (487, 331)
Screenshot: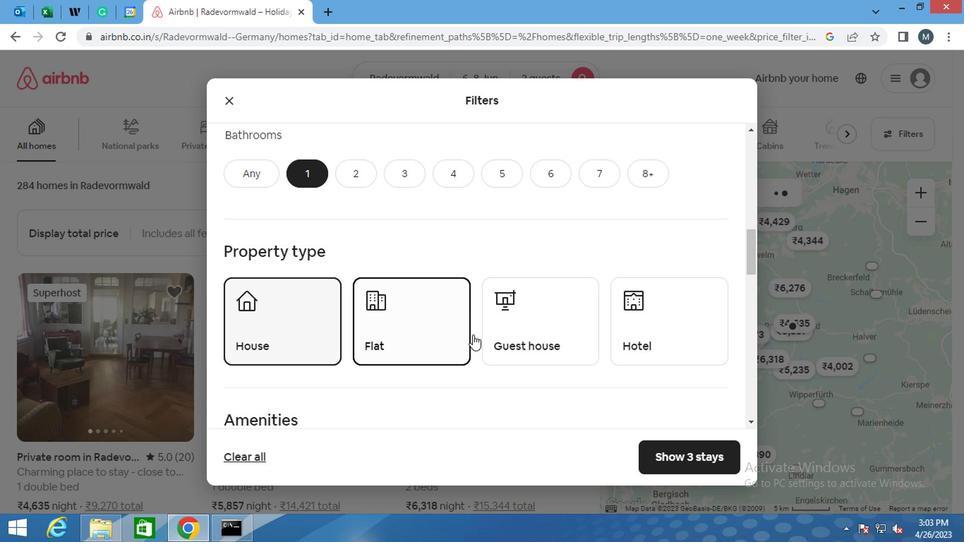 
Action: Mouse moved to (338, 321)
Screenshot: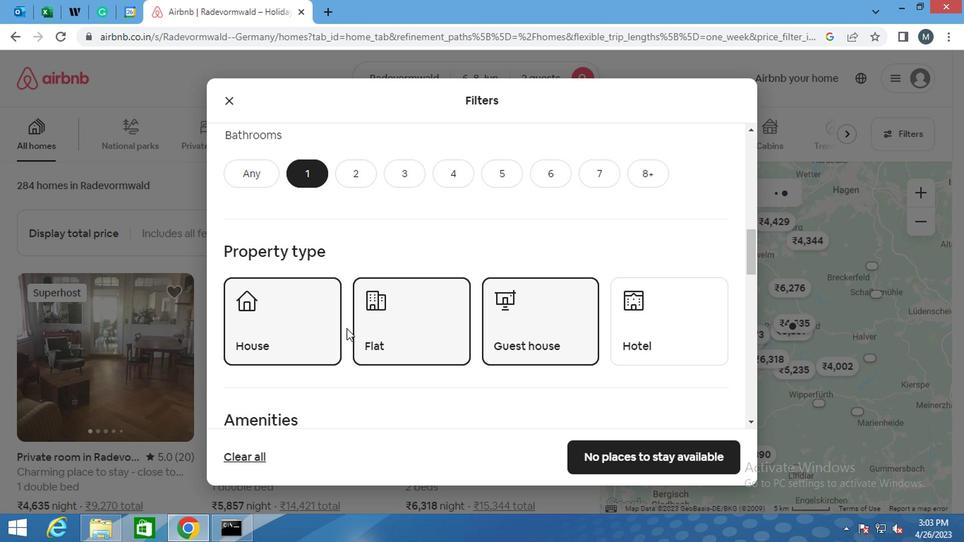 
Action: Mouse scrolled (338, 321) with delta (0, 0)
Screenshot: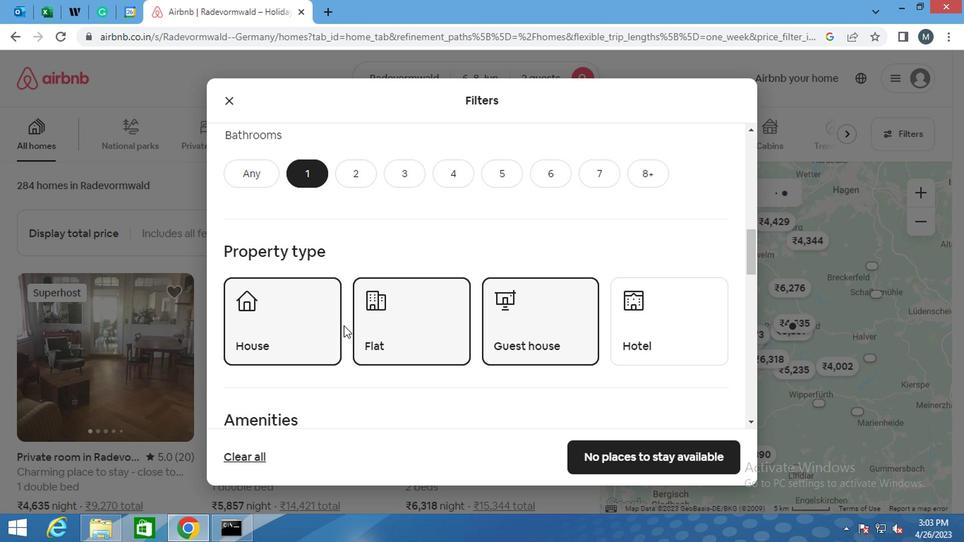 
Action: Mouse scrolled (338, 321) with delta (0, 0)
Screenshot: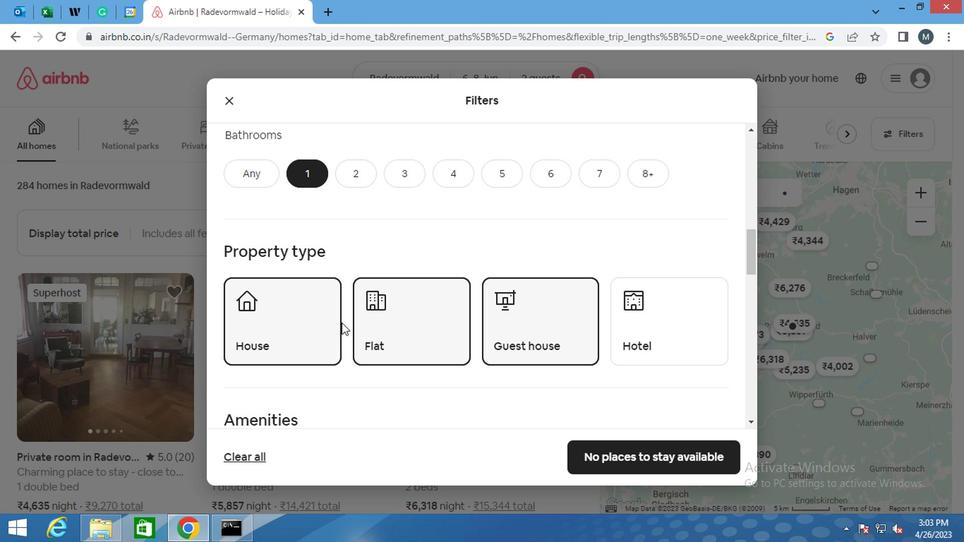 
Action: Mouse moved to (336, 321)
Screenshot: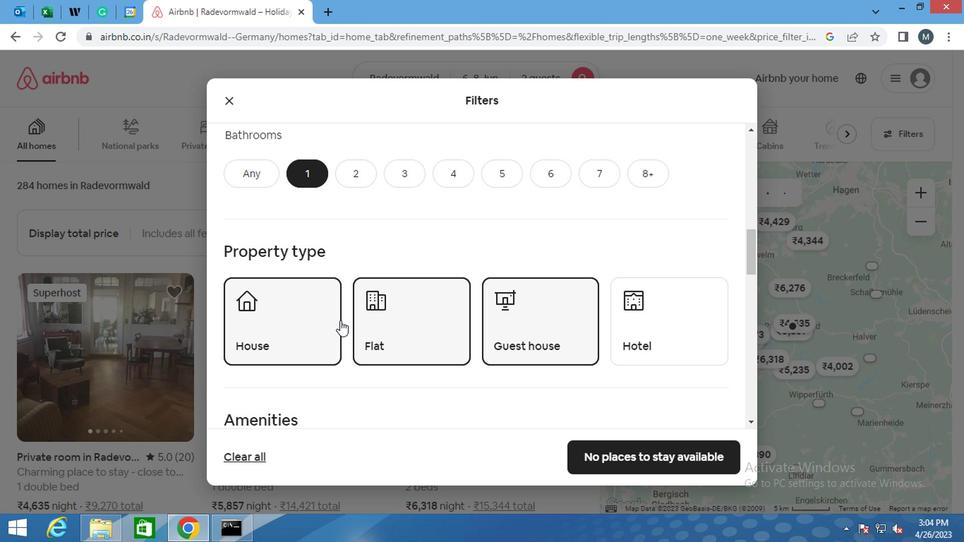 
Action: Mouse scrolled (336, 320) with delta (0, 0)
Screenshot: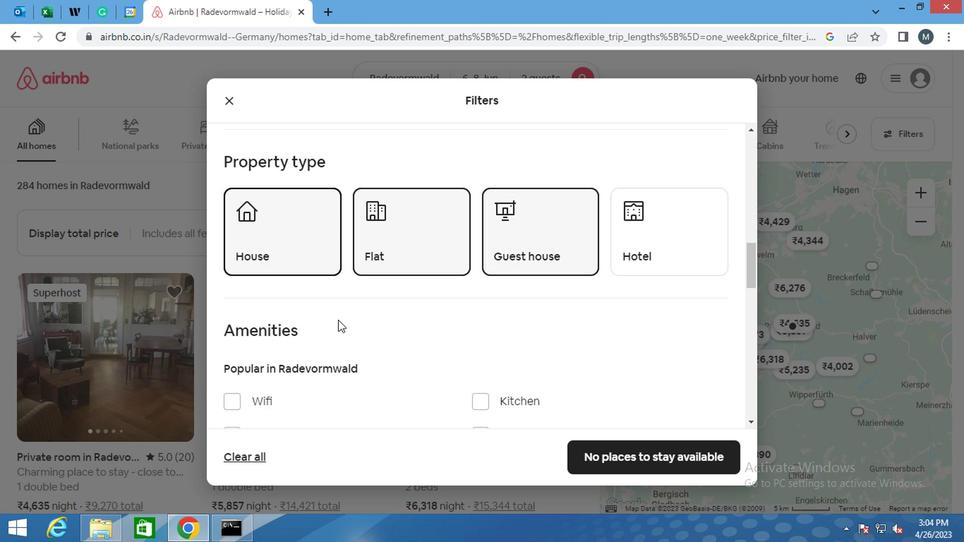 
Action: Mouse moved to (240, 285)
Screenshot: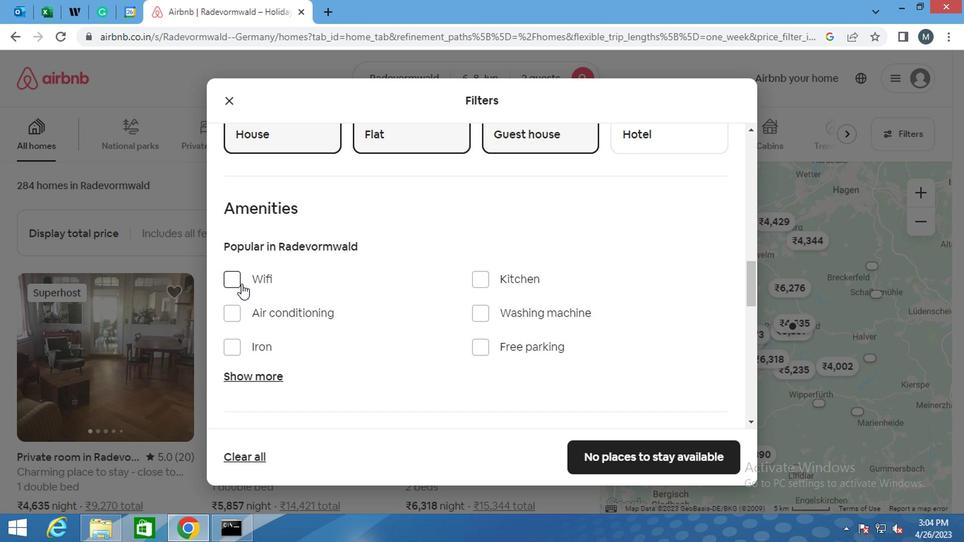 
Action: Mouse pressed left at (240, 285)
Screenshot: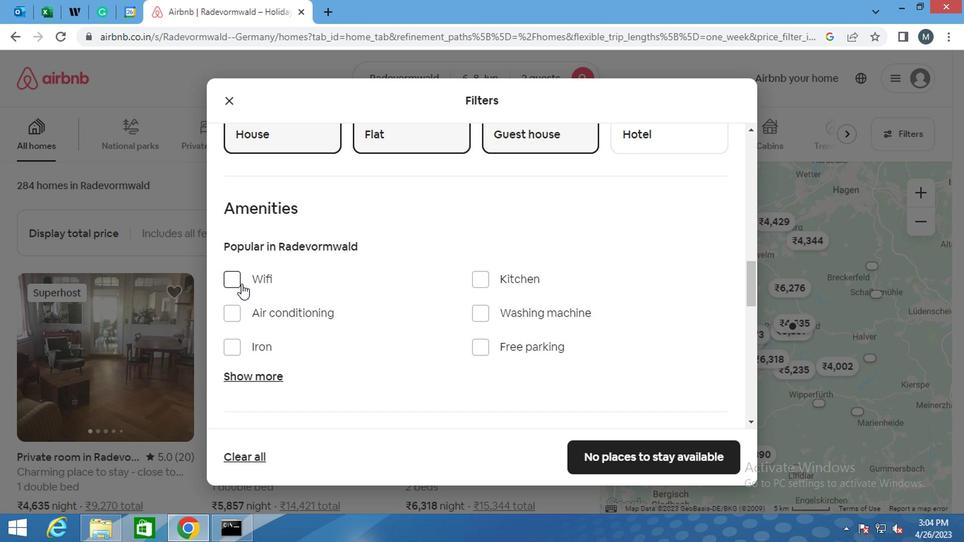 
Action: Mouse moved to (363, 289)
Screenshot: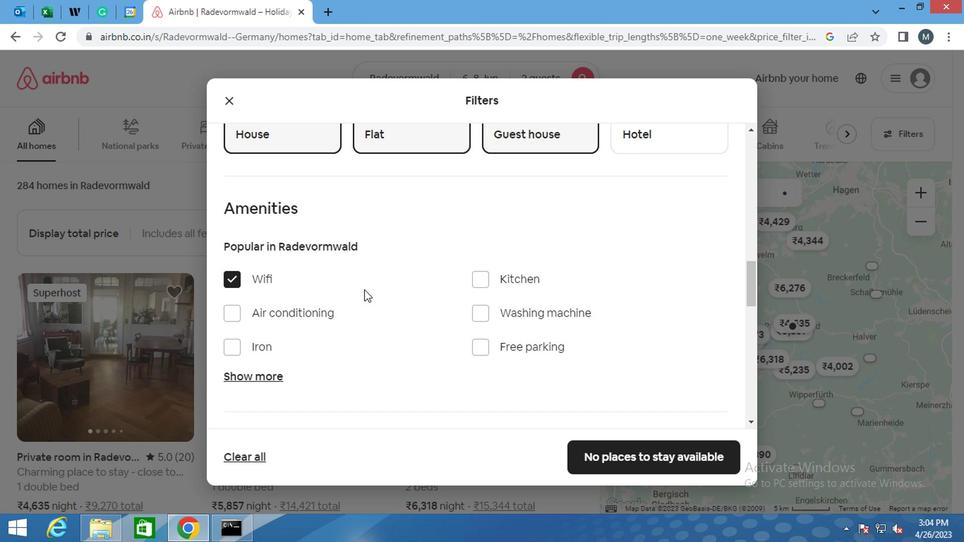 
Action: Mouse scrolled (363, 288) with delta (0, 0)
Screenshot: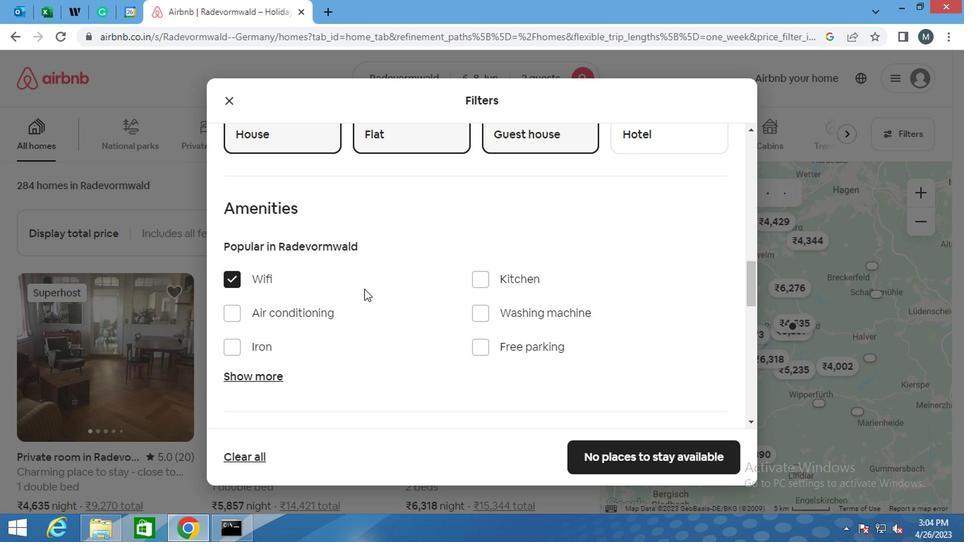 
Action: Mouse moved to (363, 289)
Screenshot: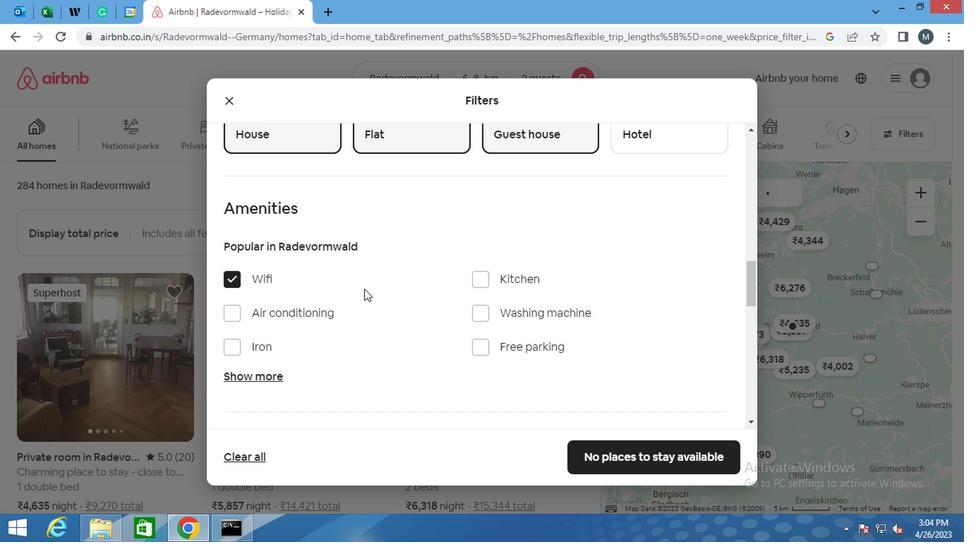 
Action: Mouse scrolled (363, 288) with delta (0, 0)
Screenshot: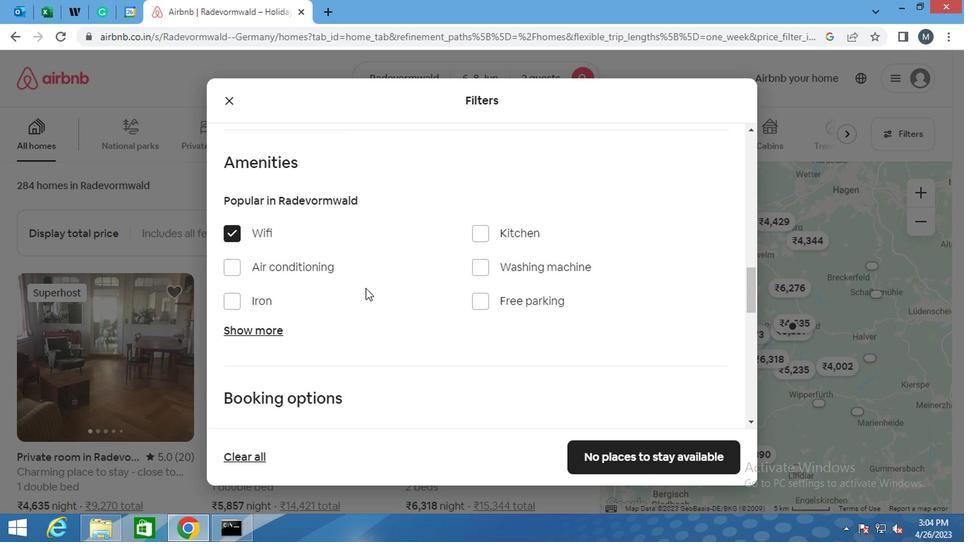 
Action: Mouse moved to (362, 300)
Screenshot: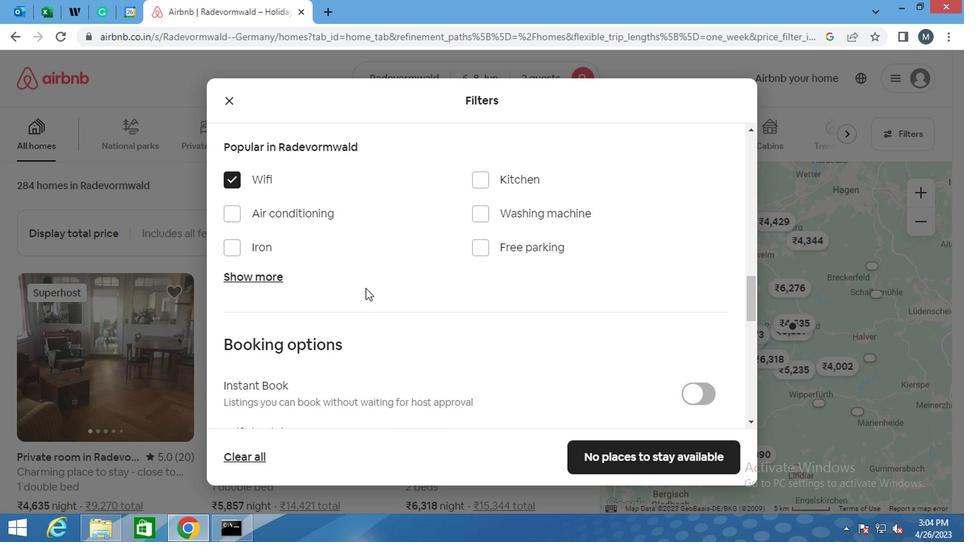 
Action: Mouse scrolled (362, 299) with delta (0, -1)
Screenshot: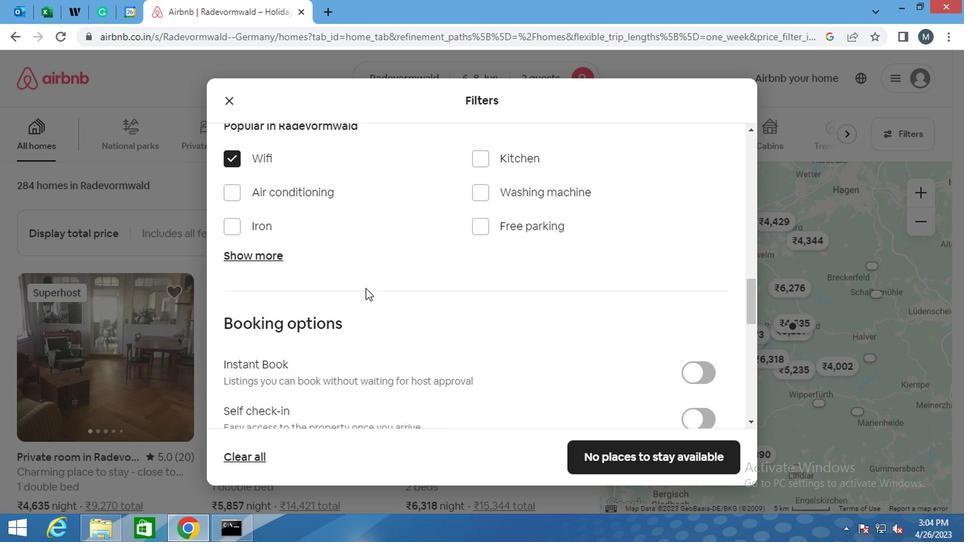
Action: Mouse moved to (362, 300)
Screenshot: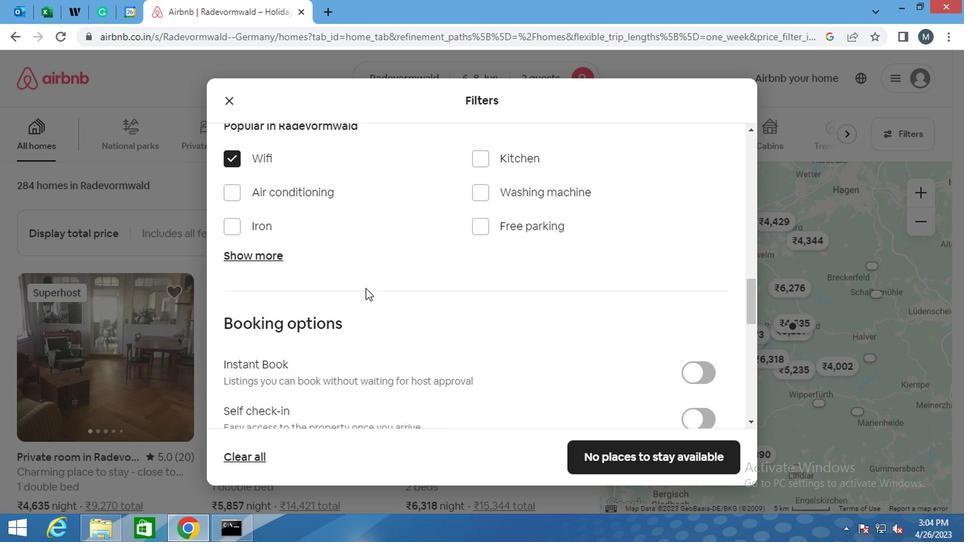 
Action: Mouse scrolled (362, 300) with delta (0, 0)
Screenshot: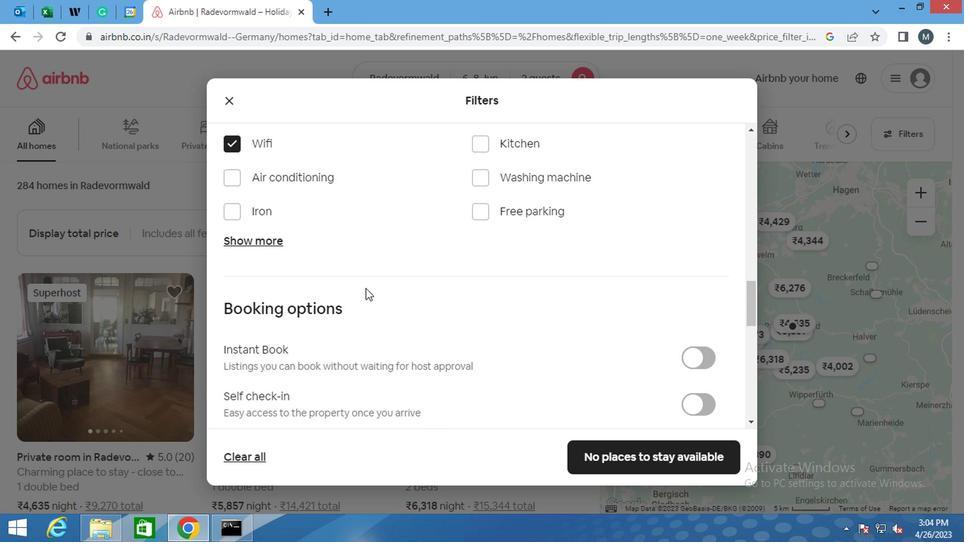 
Action: Mouse moved to (690, 256)
Screenshot: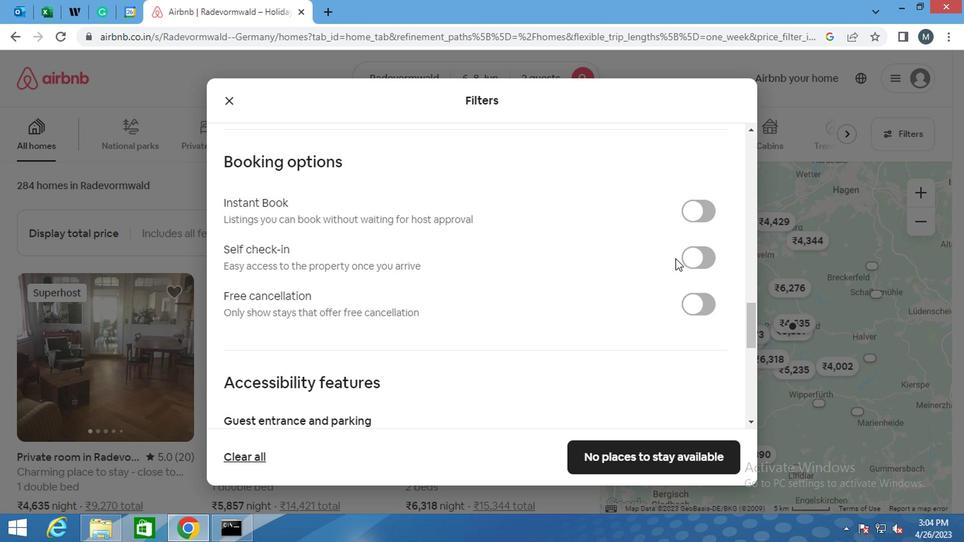 
Action: Mouse pressed left at (690, 256)
Screenshot: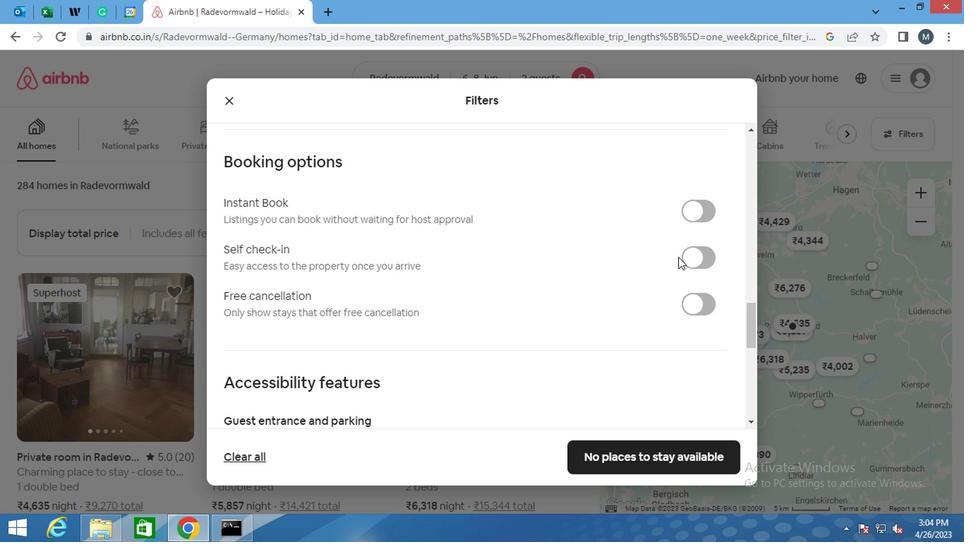 
Action: Mouse moved to (280, 307)
Screenshot: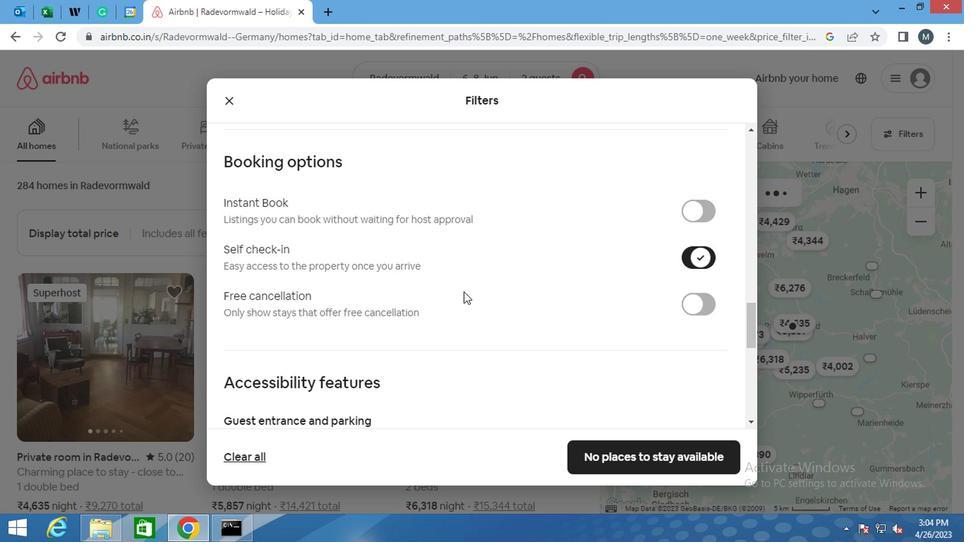 
Action: Mouse scrolled (280, 308) with delta (0, 1)
Screenshot: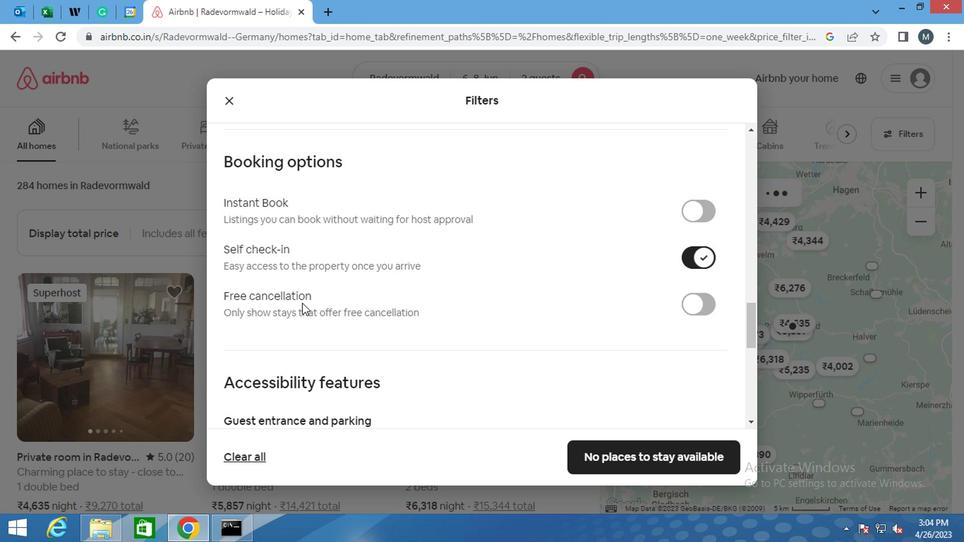 
Action: Mouse scrolled (280, 308) with delta (0, 1)
Screenshot: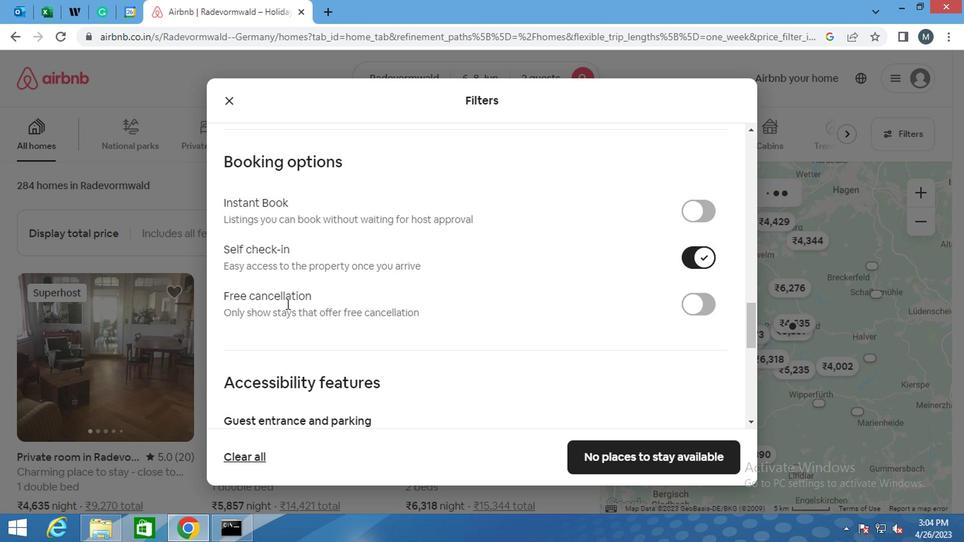 
Action: Mouse scrolled (280, 308) with delta (0, 1)
Screenshot: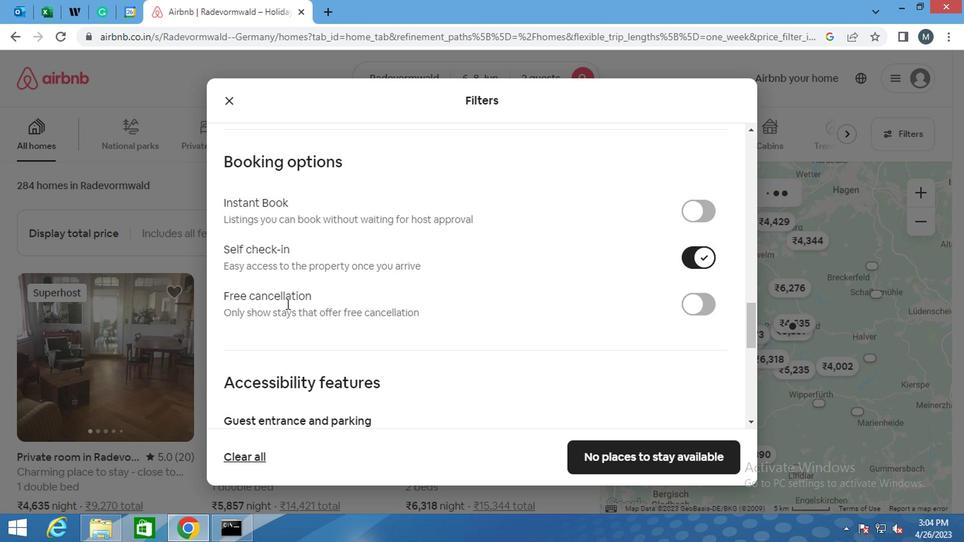 
Action: Mouse moved to (298, 307)
Screenshot: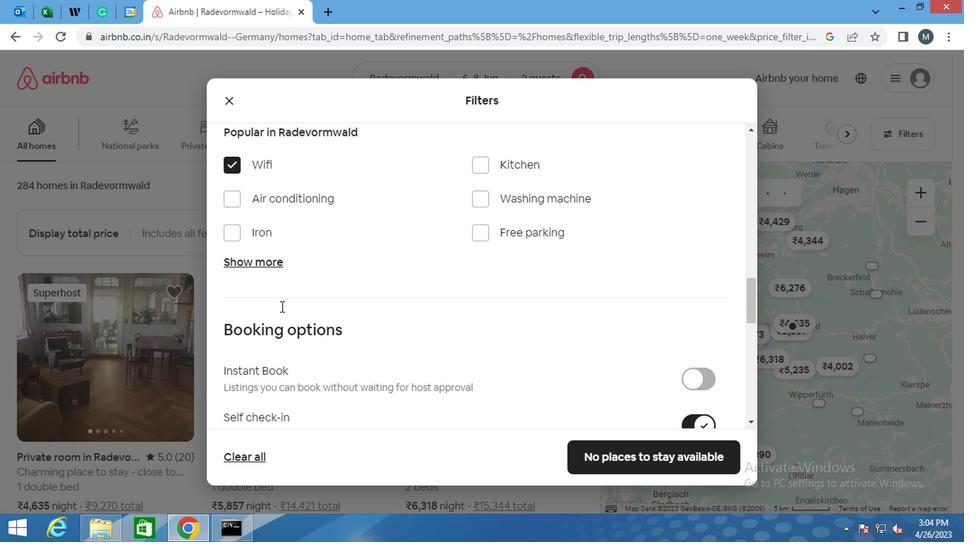 
Action: Mouse scrolled (298, 306) with delta (0, -1)
Screenshot: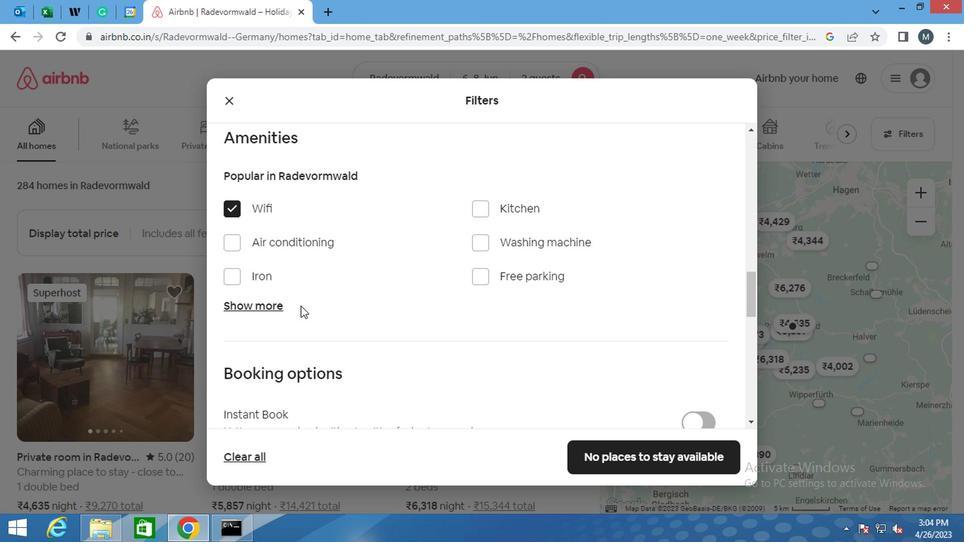 
Action: Mouse moved to (300, 307)
Screenshot: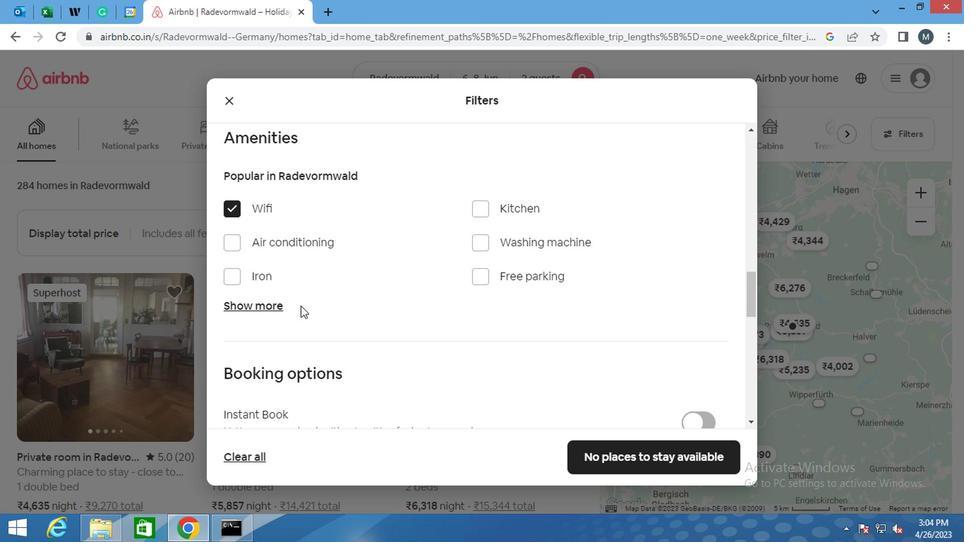 
Action: Mouse scrolled (300, 306) with delta (0, -1)
Screenshot: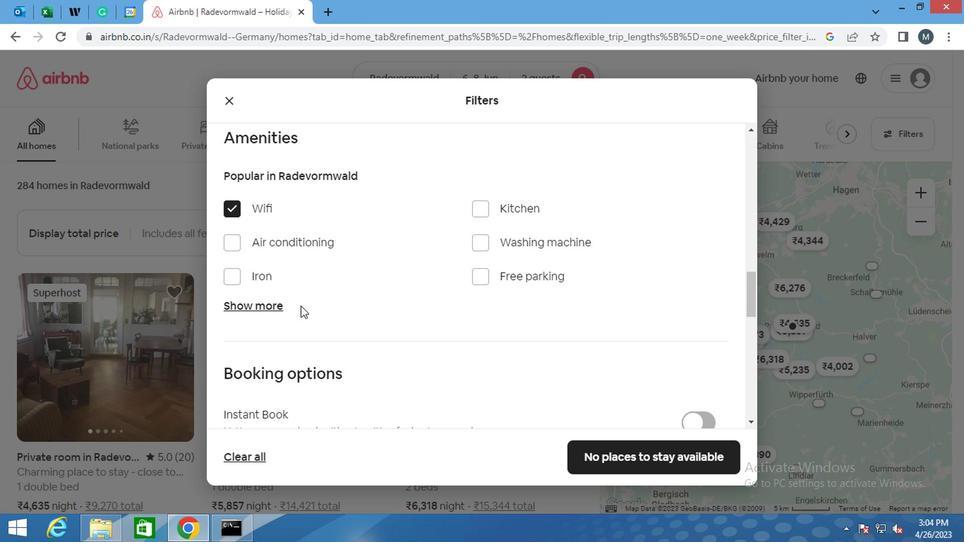 
Action: Mouse moved to (300, 307)
Screenshot: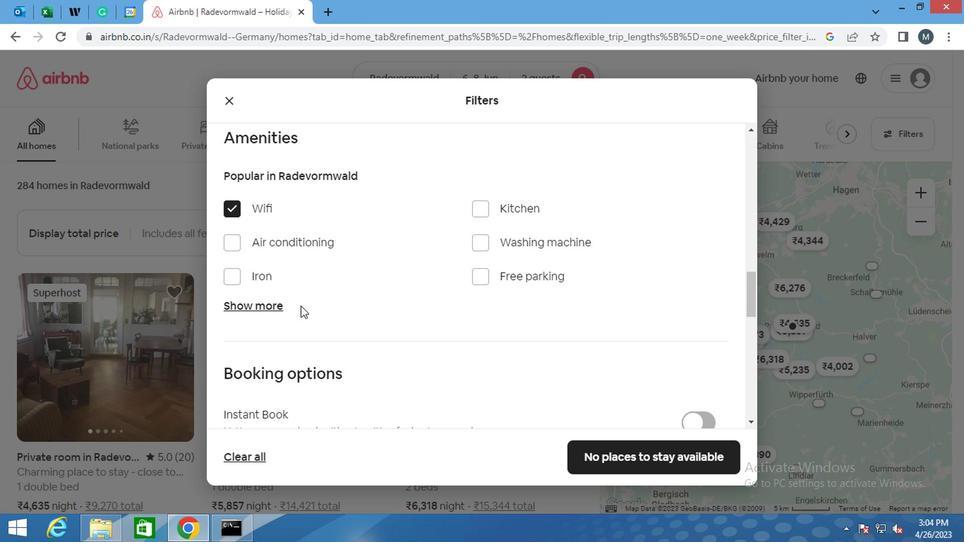
Action: Mouse scrolled (300, 307) with delta (0, 0)
Screenshot: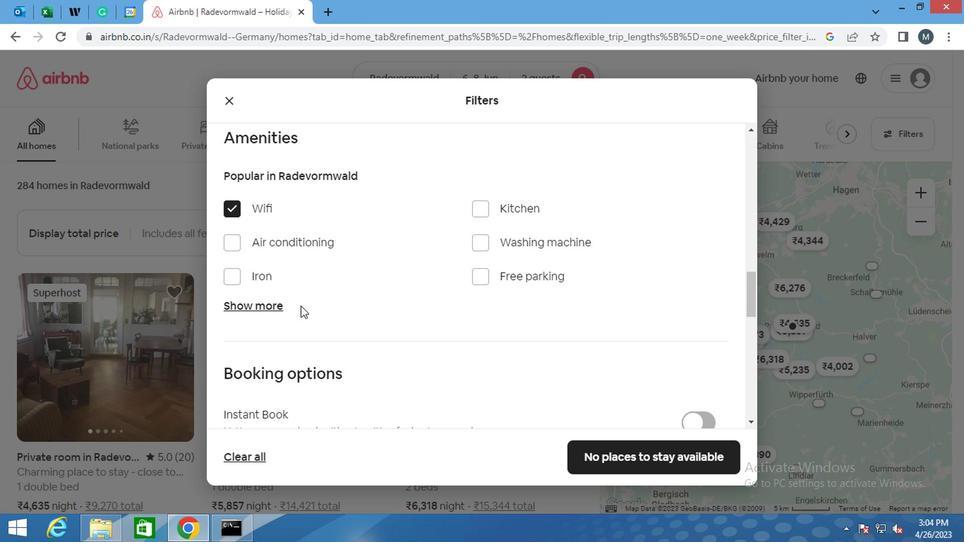 
Action: Mouse moved to (301, 309)
Screenshot: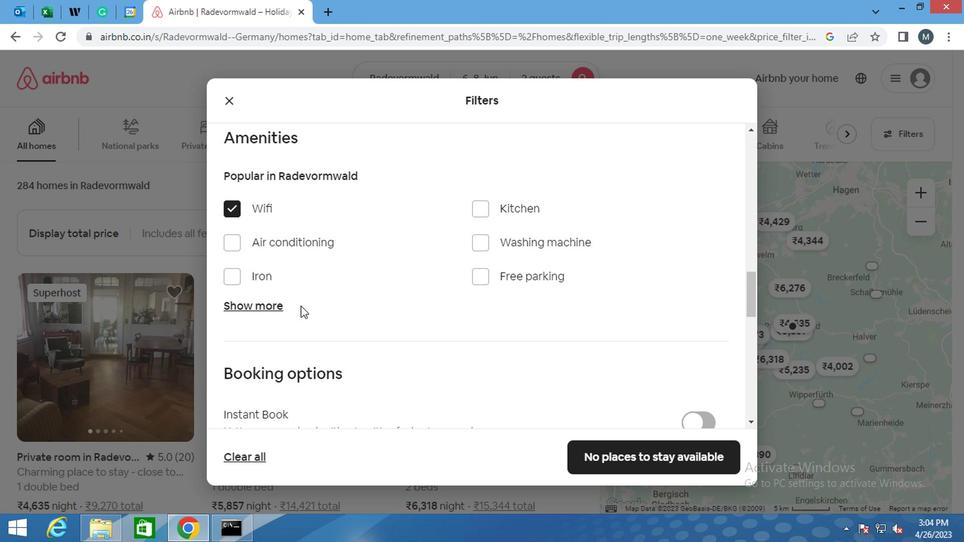 
Action: Mouse scrolled (301, 308) with delta (0, 0)
Screenshot: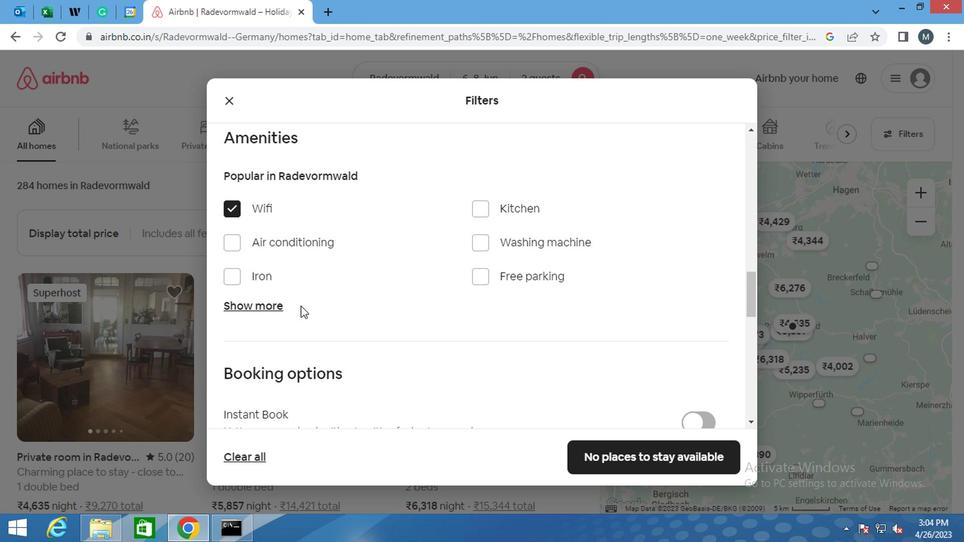 
Action: Mouse moved to (301, 311)
Screenshot: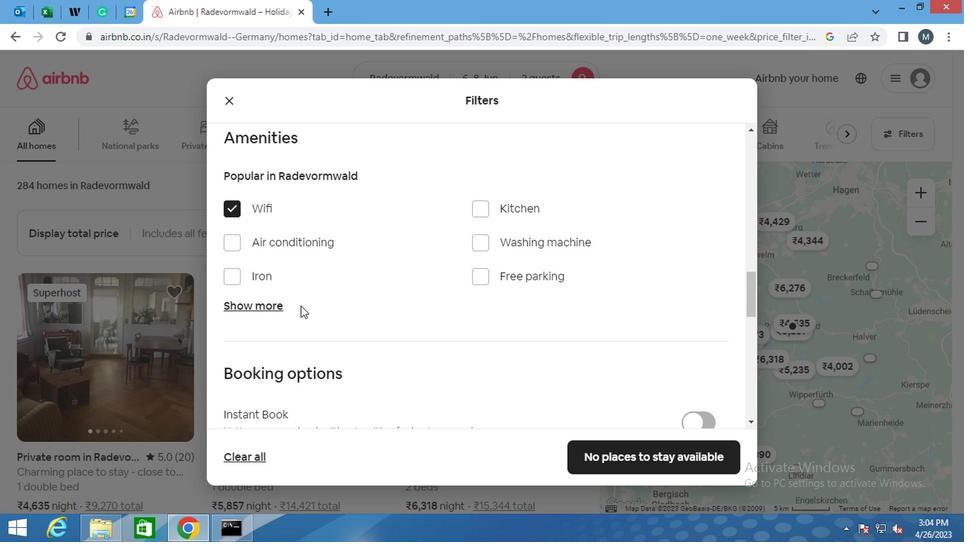 
Action: Mouse scrolled (301, 310) with delta (0, 0)
Screenshot: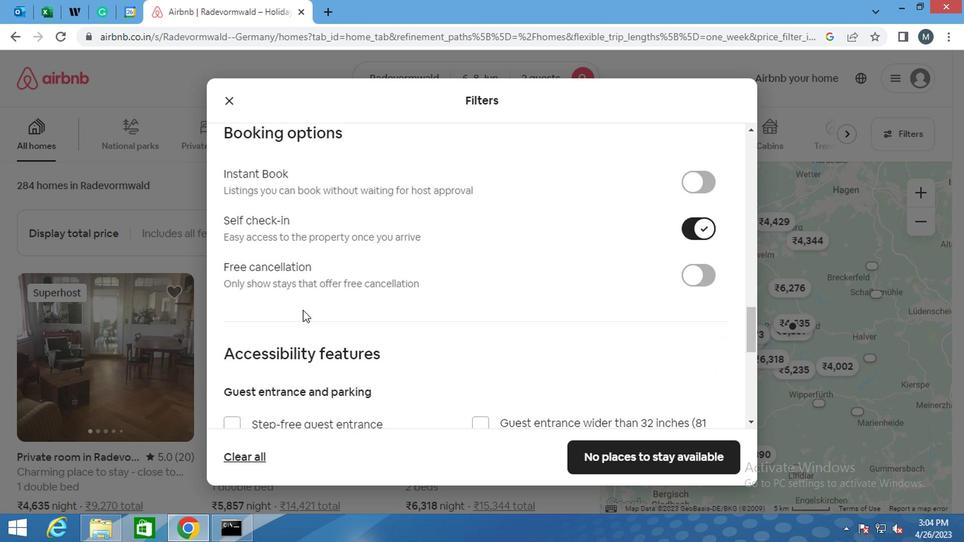 
Action: Mouse moved to (301, 312)
Screenshot: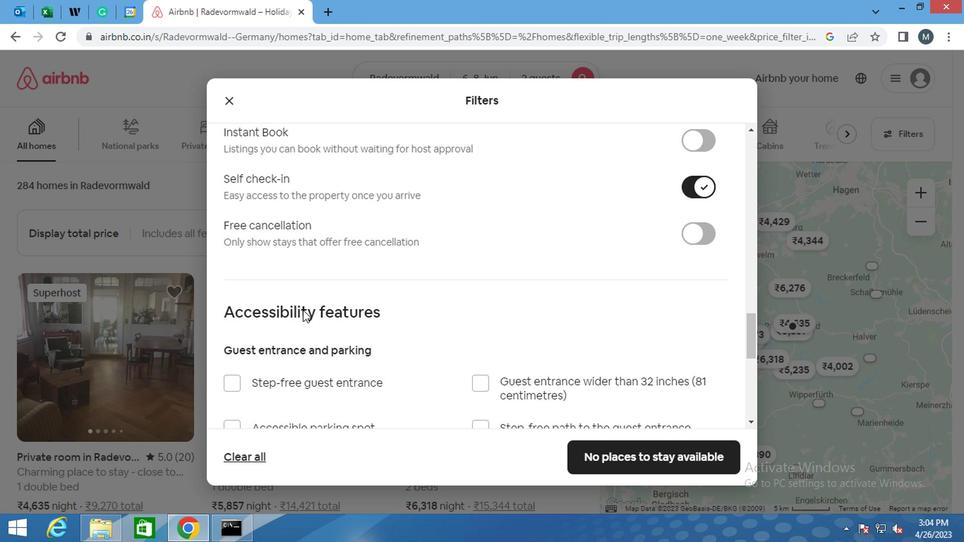 
Action: Mouse scrolled (301, 311) with delta (0, -1)
Screenshot: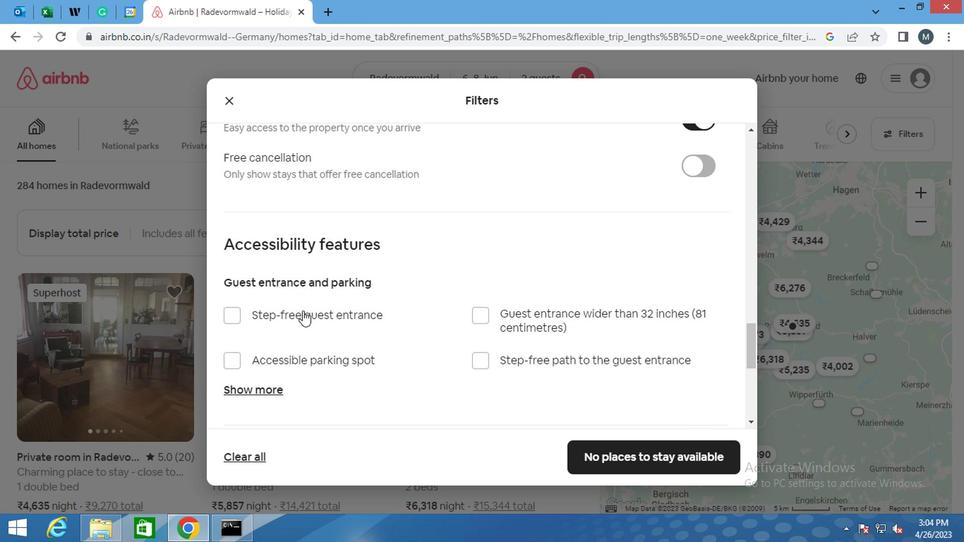 
Action: Mouse moved to (301, 313)
Screenshot: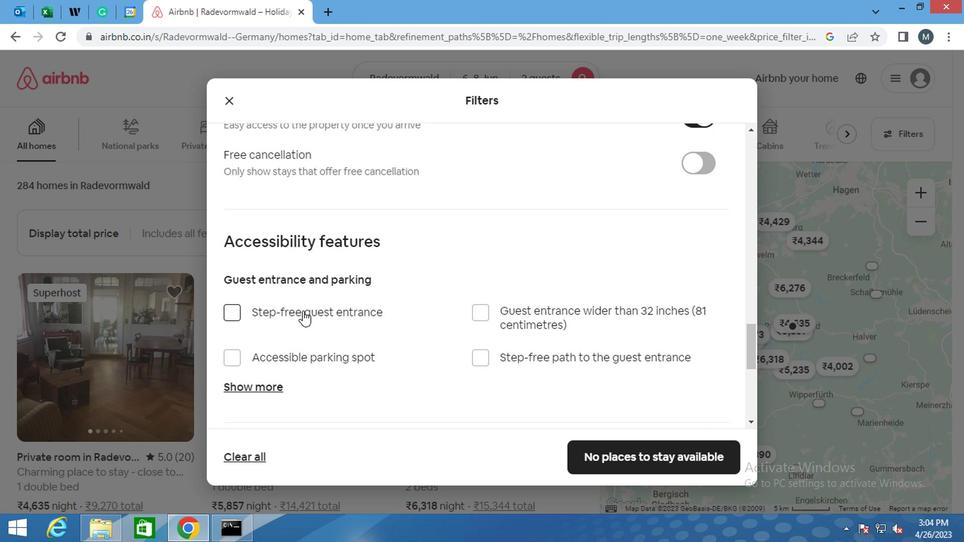 
Action: Mouse scrolled (301, 312) with delta (0, 0)
Screenshot: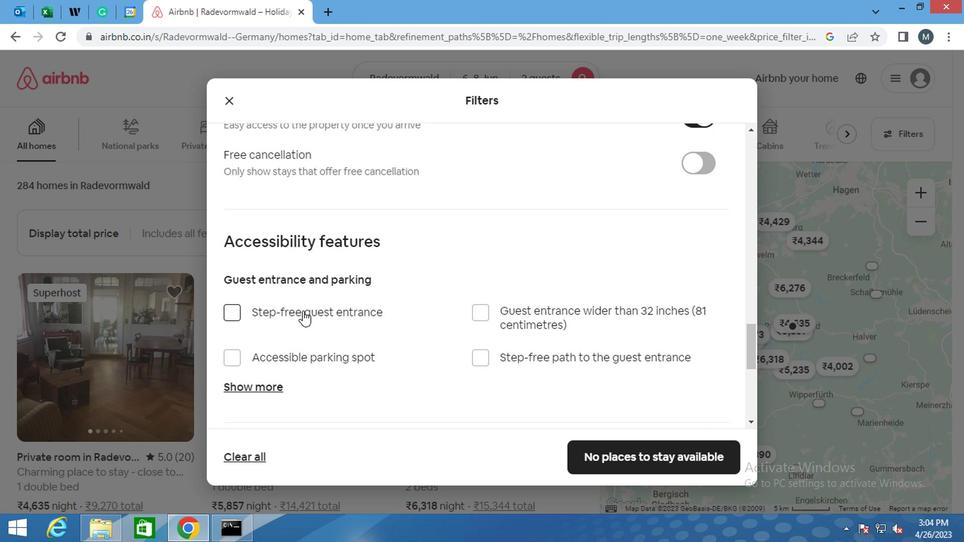 
Action: Mouse moved to (373, 340)
Screenshot: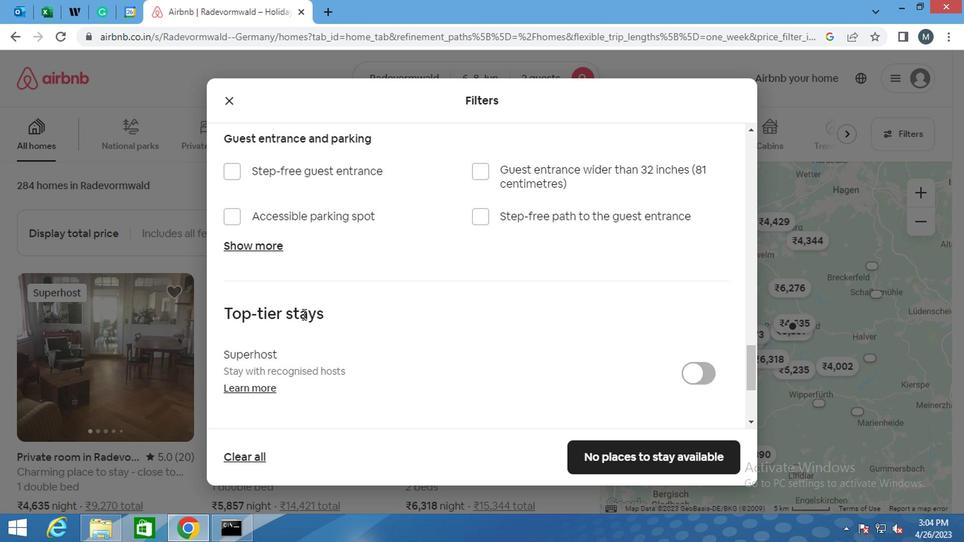 
Action: Mouse scrolled (373, 339) with delta (0, 0)
Screenshot: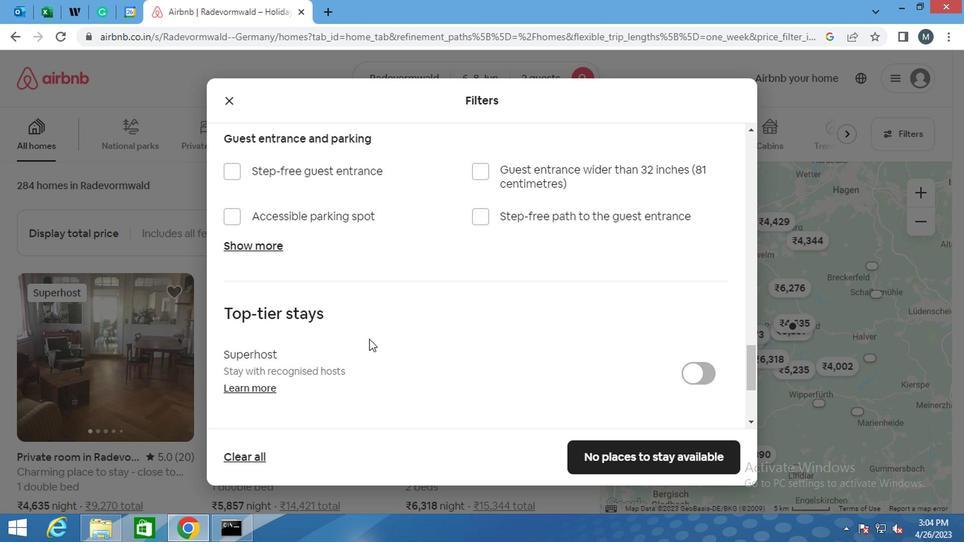 
Action: Mouse moved to (365, 324)
Screenshot: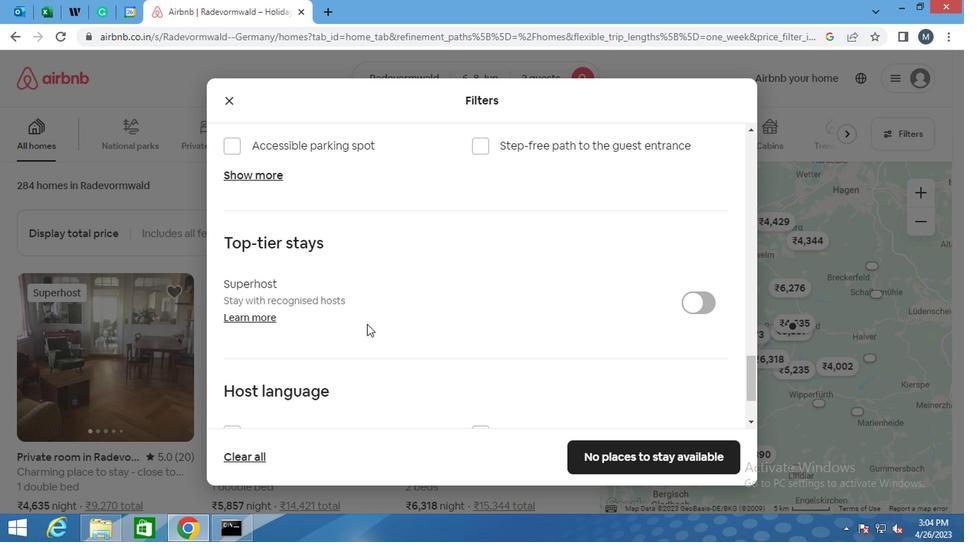 
Action: Mouse scrolled (365, 324) with delta (0, 0)
Screenshot: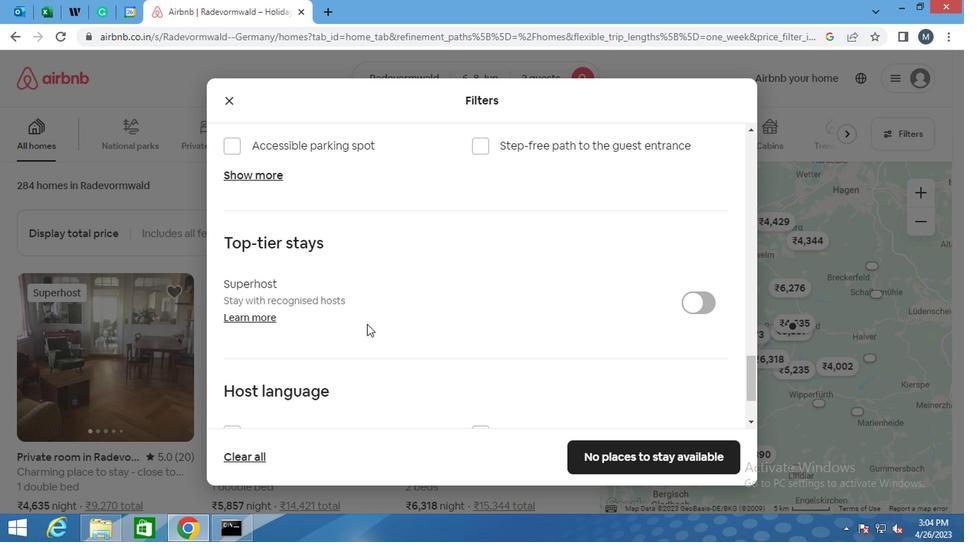 
Action: Mouse moved to (365, 324)
Screenshot: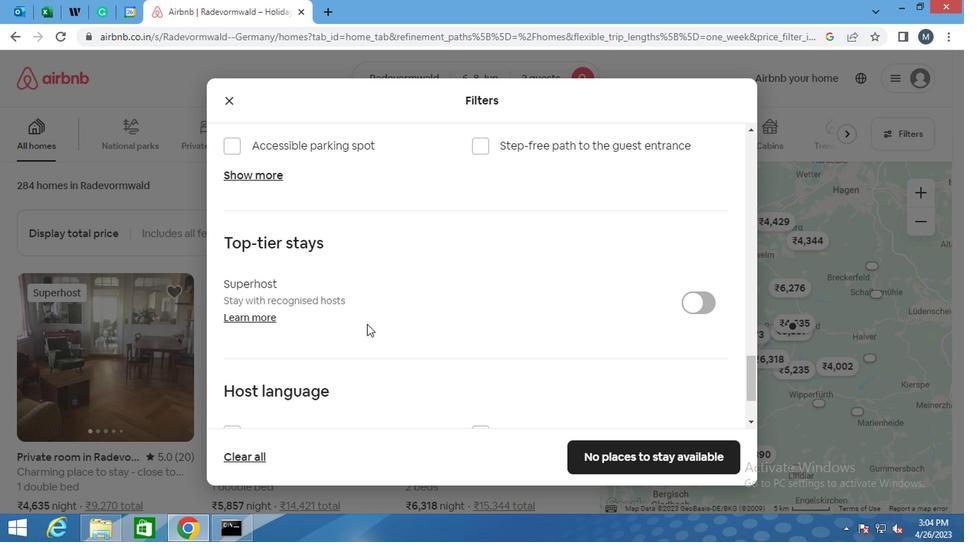 
Action: Mouse scrolled (365, 324) with delta (0, 0)
Screenshot: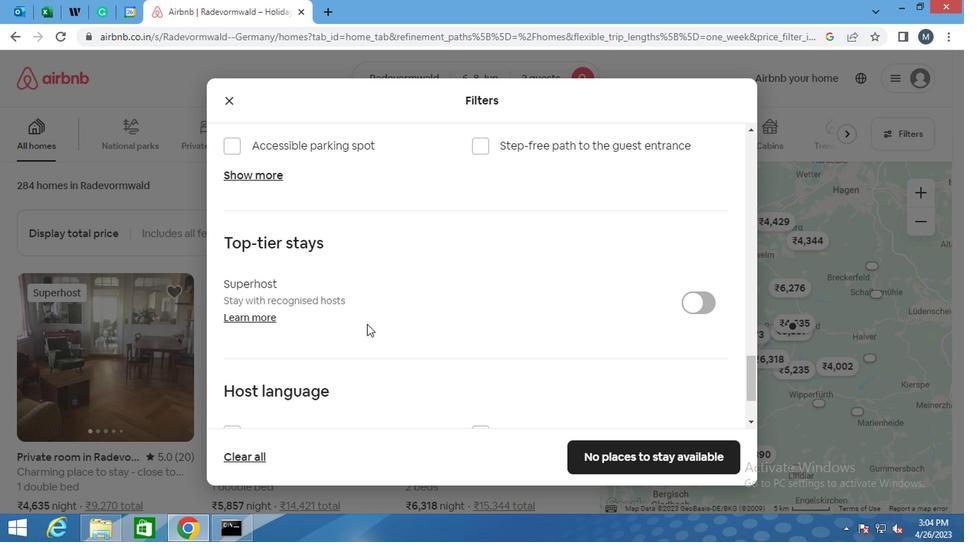 
Action: Mouse moved to (366, 326)
Screenshot: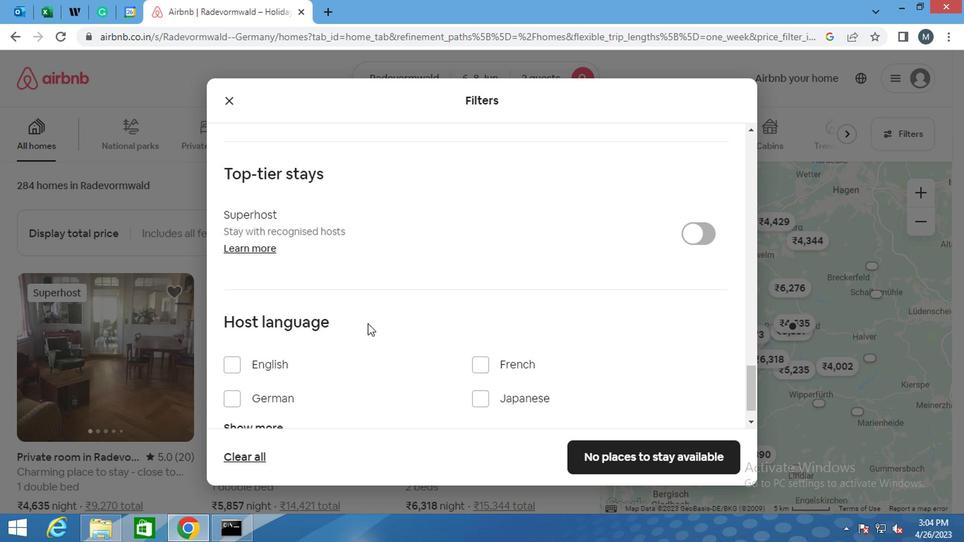 
Action: Mouse scrolled (366, 325) with delta (0, -1)
Screenshot: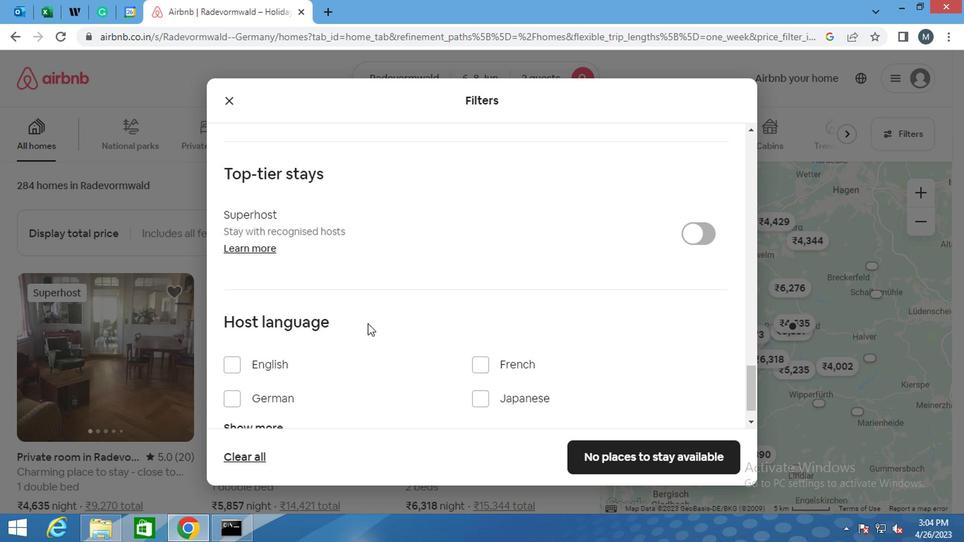 
Action: Mouse moved to (366, 329)
Screenshot: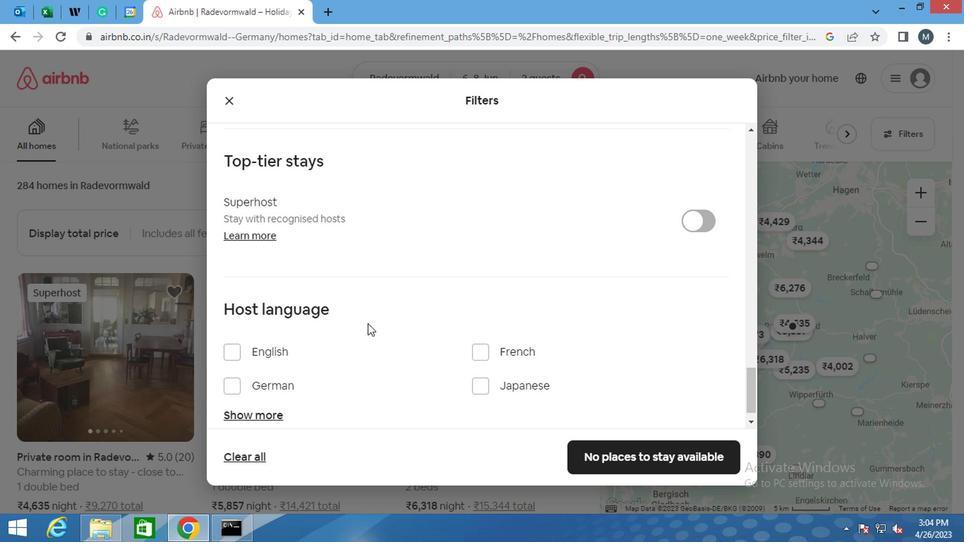 
Action: Mouse scrolled (366, 329) with delta (0, 0)
Screenshot: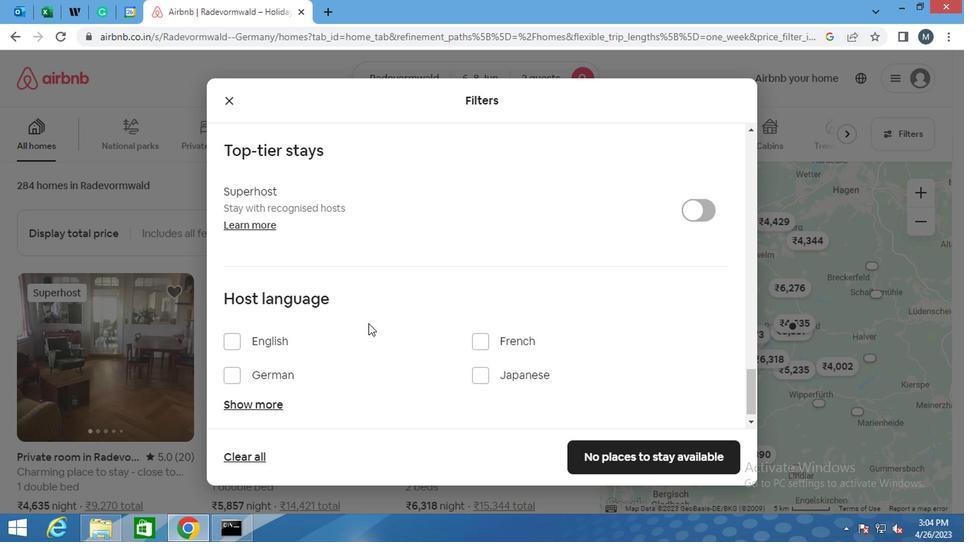
Action: Mouse moved to (227, 325)
Screenshot: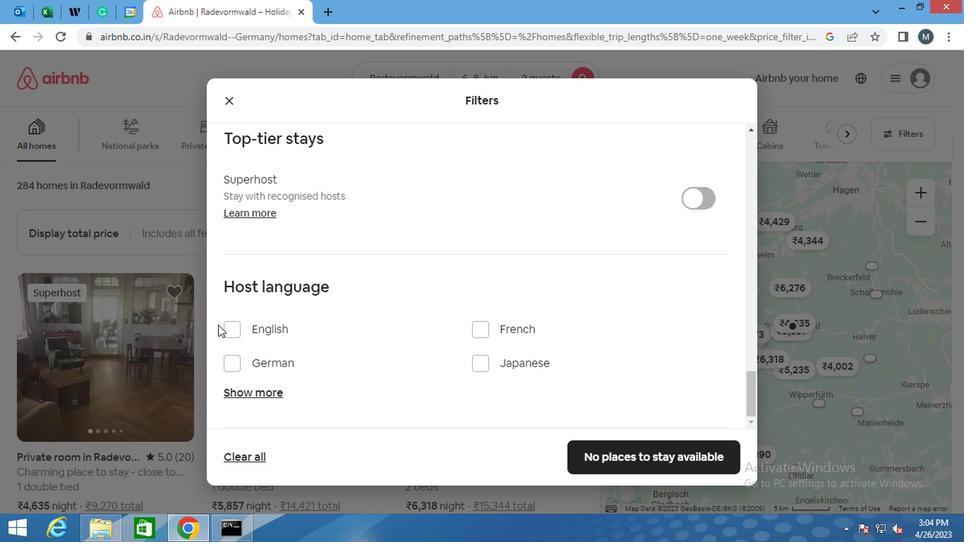 
Action: Mouse pressed left at (227, 325)
Screenshot: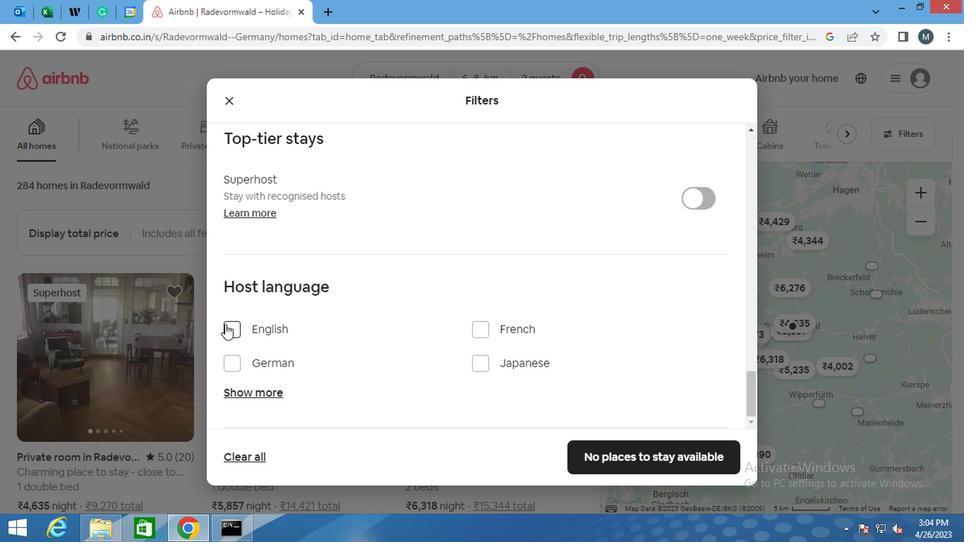 
Action: Mouse moved to (627, 451)
Screenshot: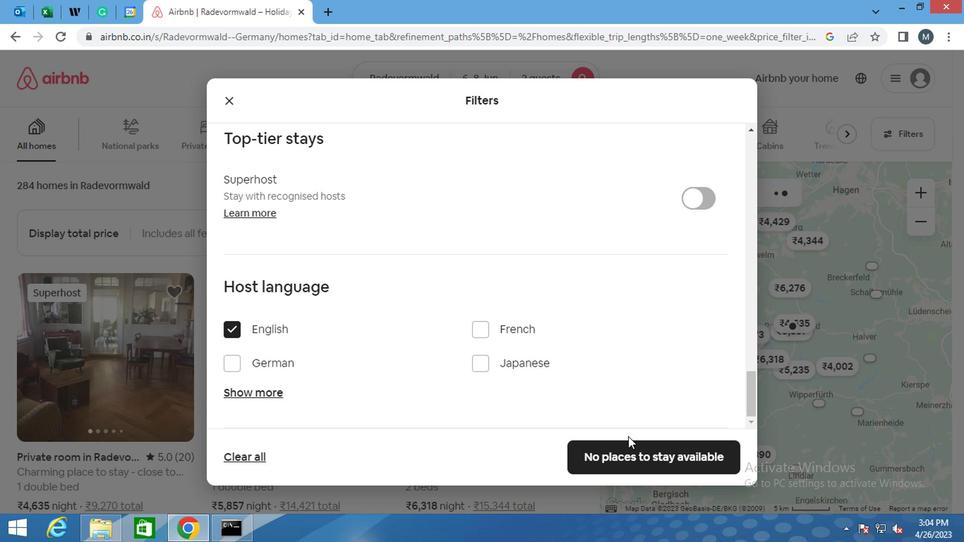 
Action: Mouse pressed left at (627, 451)
Screenshot: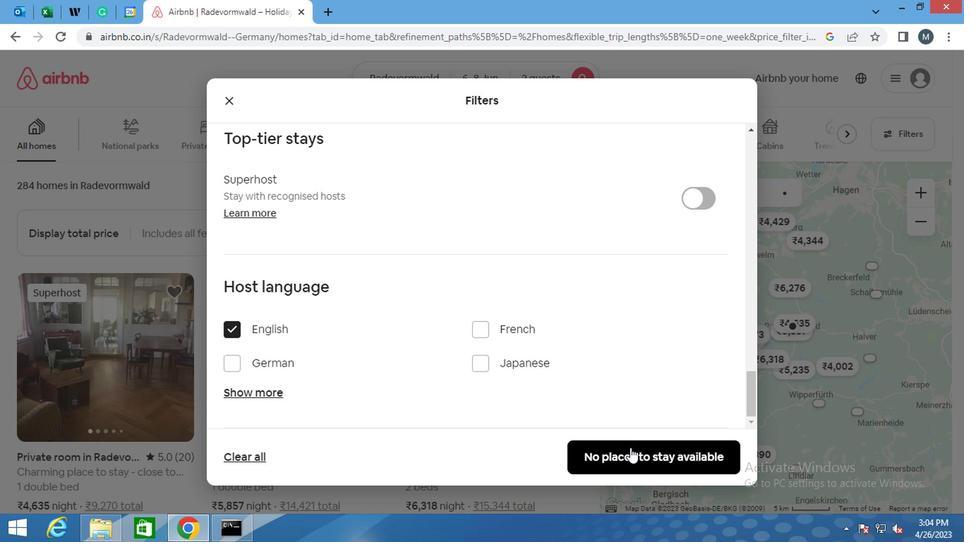 
Action: Mouse moved to (627, 451)
Screenshot: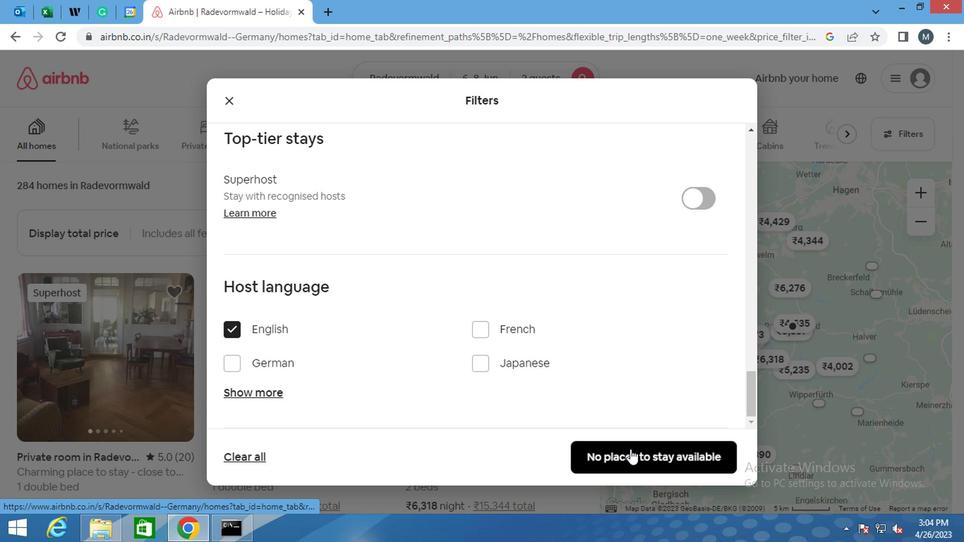 
